 Task: Open a template Informal Letter by  Plum save the file as presentation.txt Remove the following options from template: 'your brand'. Replace Hello Fan with ' Good Afternoon' and change the date to 23 June, 2023. Replace body of the letter with  I am incredibly grateful for your friendship. Your loyalty and understanding mean everything to me. Thank you for being an amazing friend.; apply Font Style 'Courier New' and font size  18 Add name: Oscar
Action: Mouse moved to (393, 171)
Screenshot: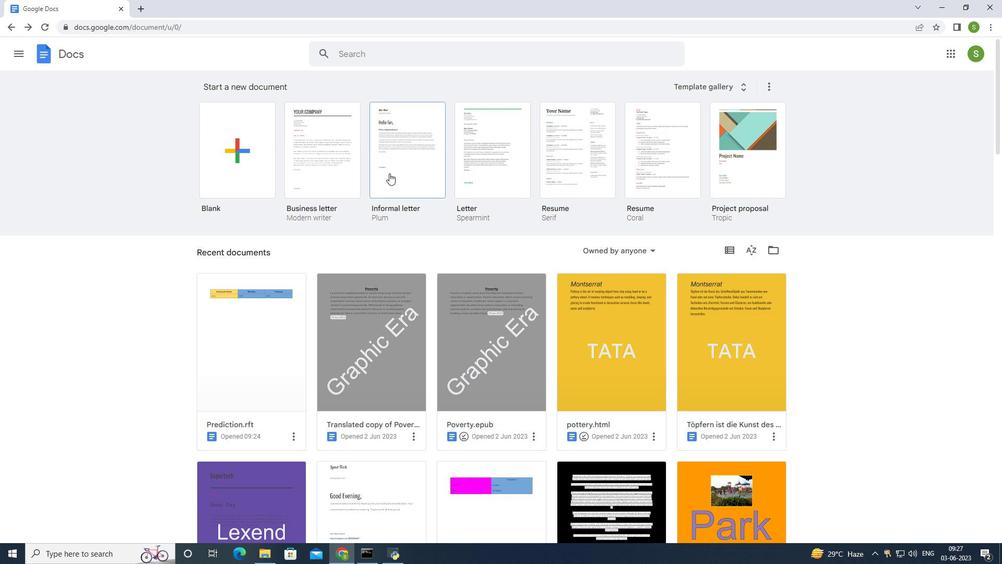 
Action: Mouse pressed left at (393, 171)
Screenshot: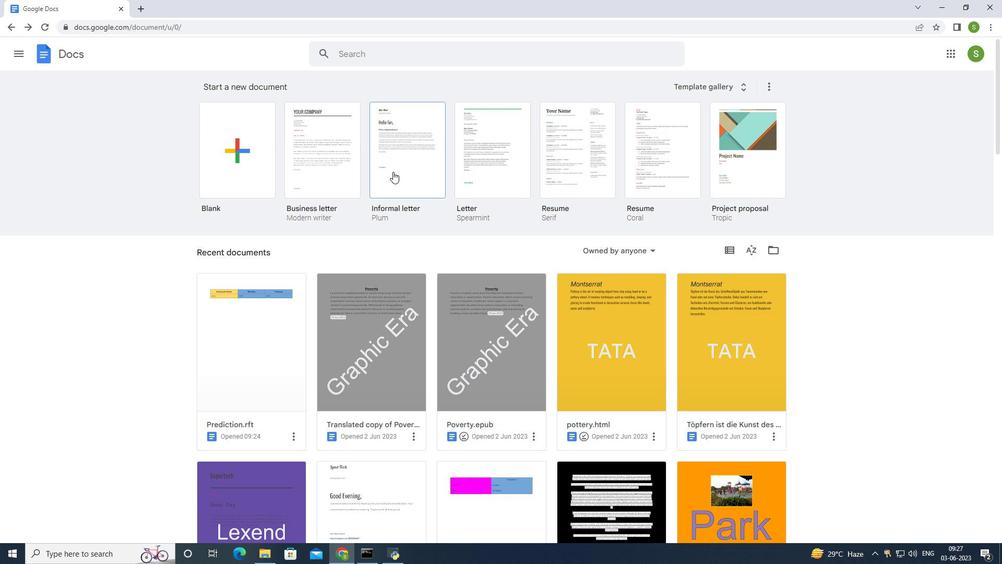 
Action: Mouse moved to (93, 47)
Screenshot: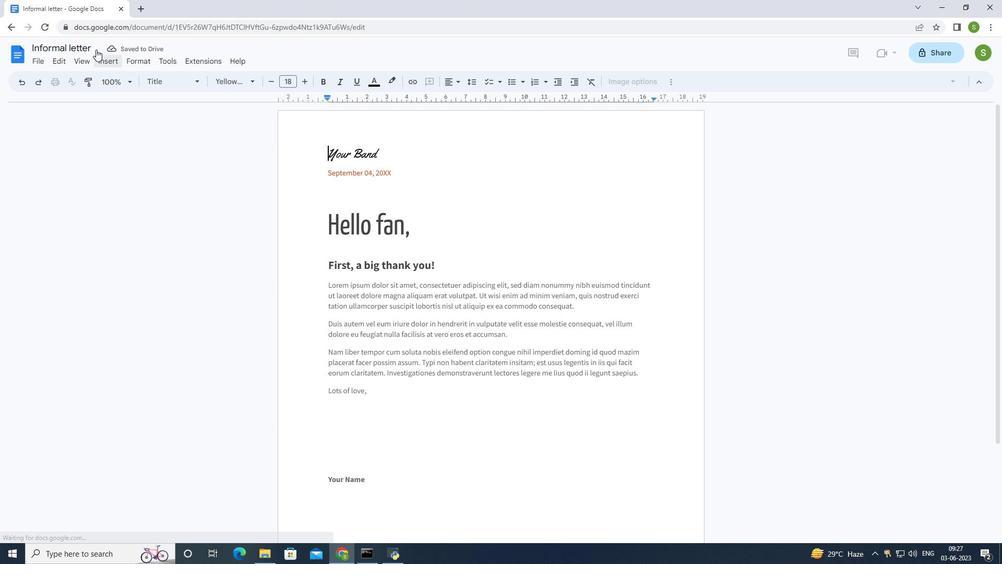 
Action: Mouse pressed left at (93, 47)
Screenshot: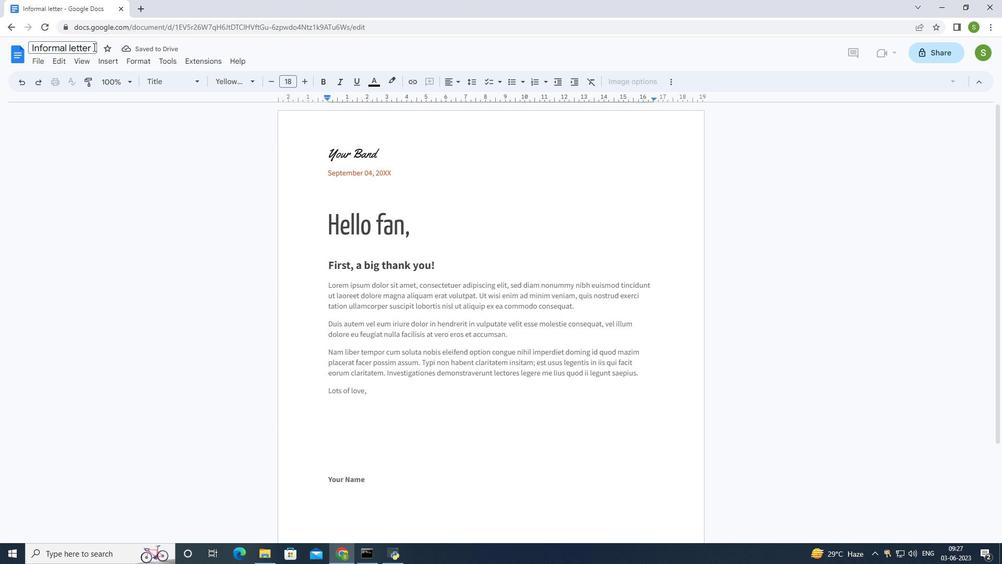 
Action: Mouse moved to (118, 45)
Screenshot: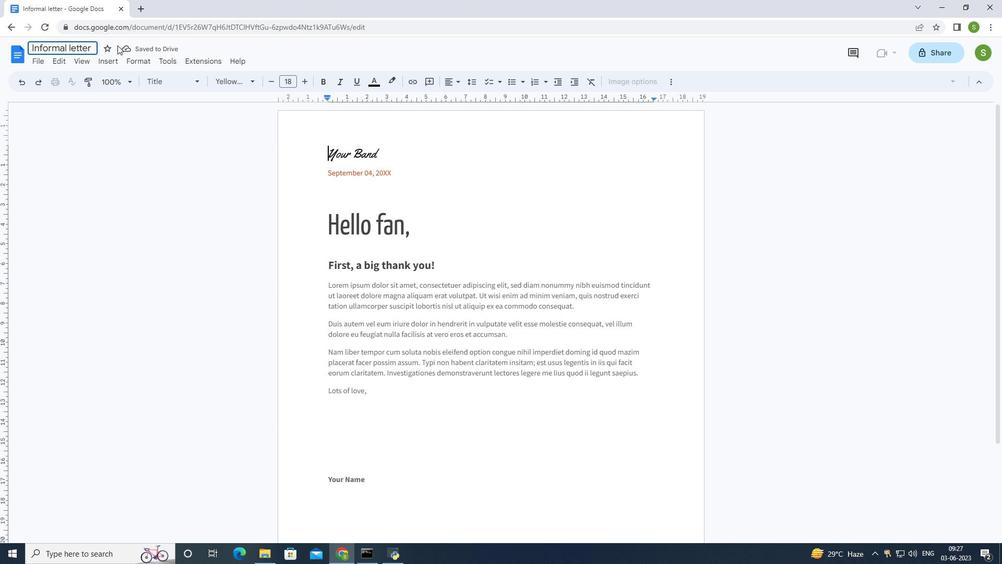 
Action: Key pressed <Key.backspace><Key.backspace><Key.backspace><Key.backspace><Key.backspace><Key.backspace><Key.backspace><Key.backspace><Key.backspace><Key.backspace><Key.backspace><Key.backspace><Key.backspace><Key.backspace><Key.backspace><Key.backspace><Key.backspace><Key.backspace><Key.backspace><Key.backspace><Key.backspace><Key.backspace><Key.backspace><Key.backspace><Key.backspace><Key.backspace><Key.backspace><Key.shift>Presentation<Key.space><Key.backspace>.txt<Key.enter>
Screenshot: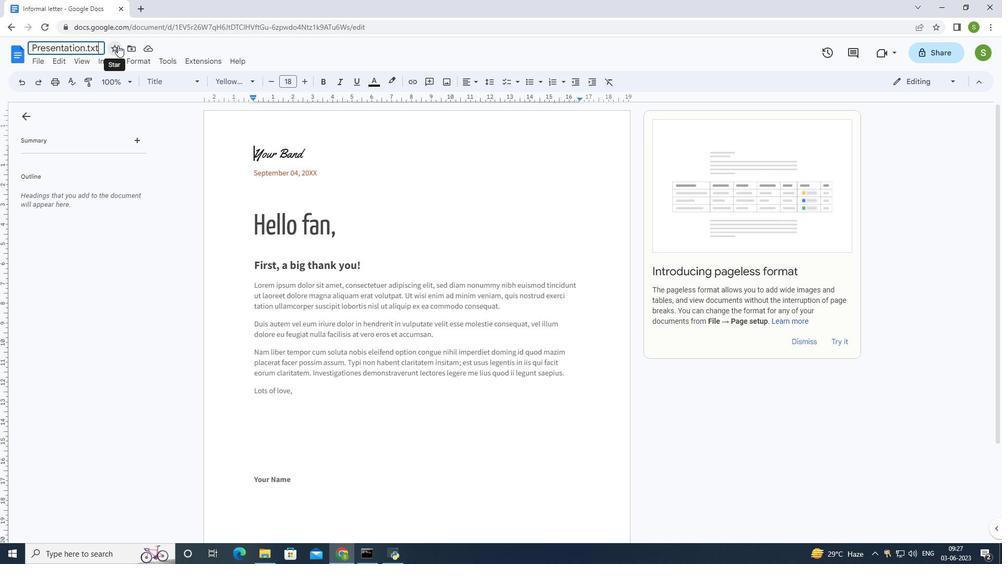 
Action: Mouse moved to (312, 156)
Screenshot: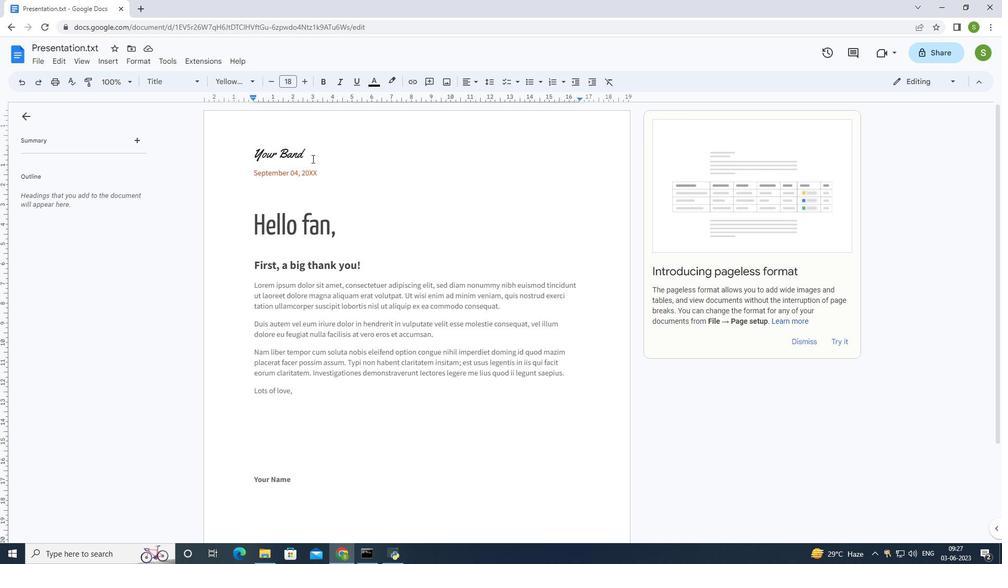 
Action: Mouse pressed left at (312, 156)
Screenshot: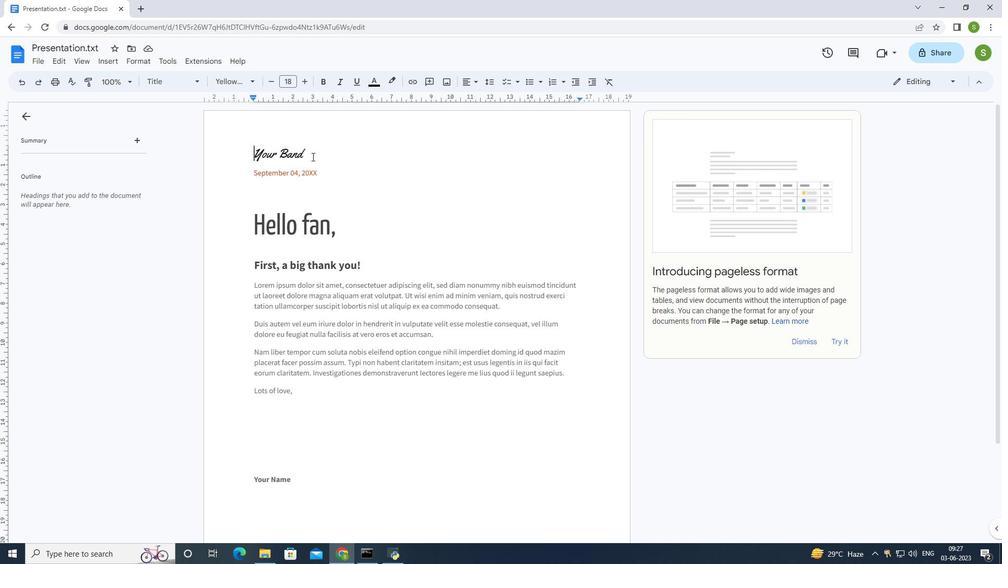 
Action: Mouse moved to (402, 138)
Screenshot: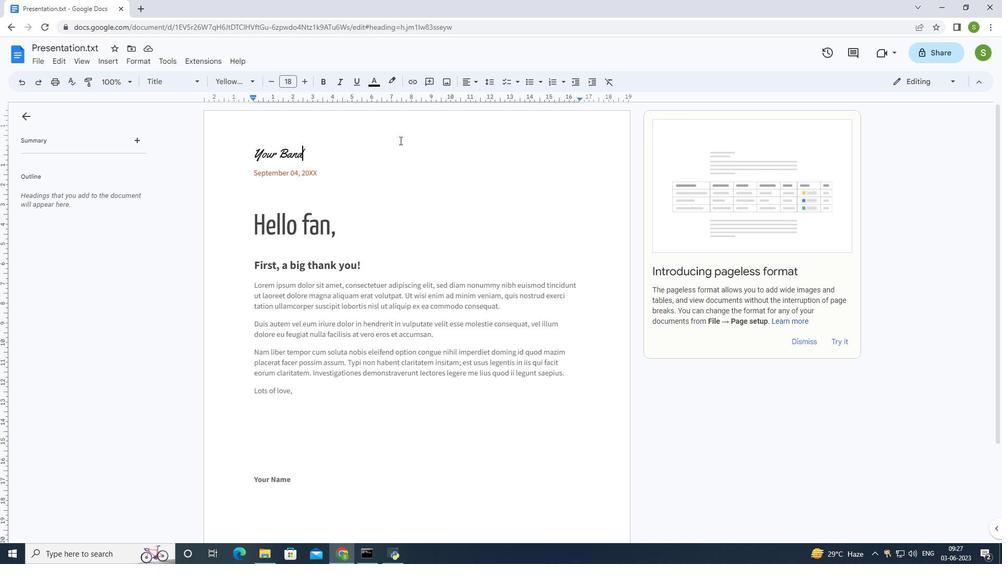 
Action: Key pressed <Key.backspace><Key.backspace><Key.backspace><Key.backspace><Key.backspace><Key.backspace><Key.backspace><Key.backspace><Key.backspace>
Screenshot: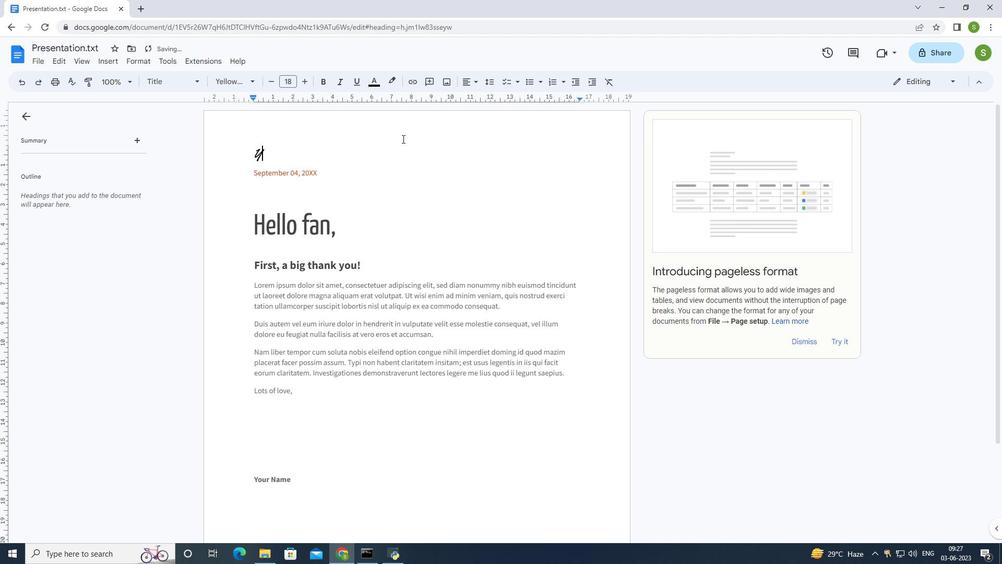 
Action: Mouse moved to (329, 228)
Screenshot: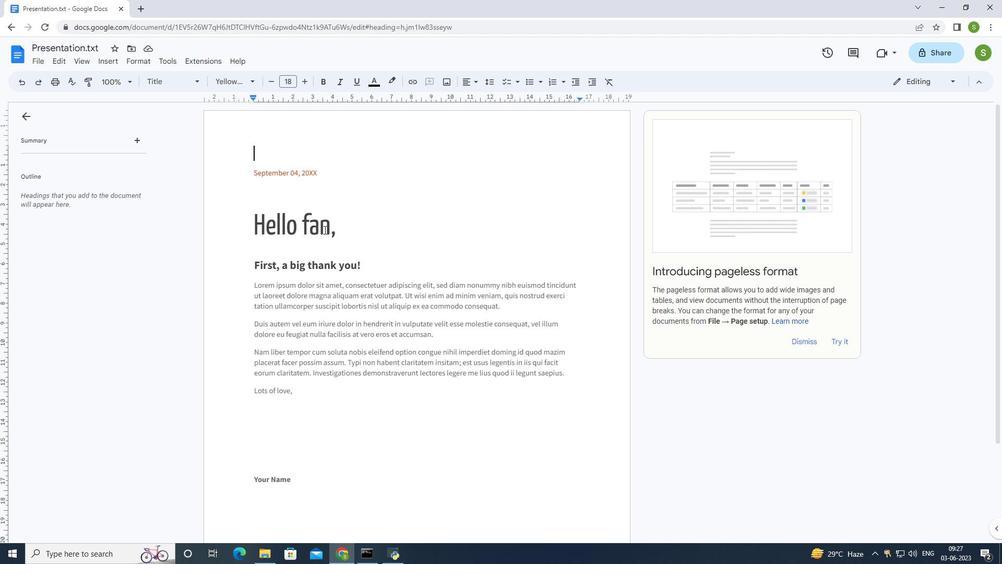 
Action: Mouse pressed left at (329, 228)
Screenshot: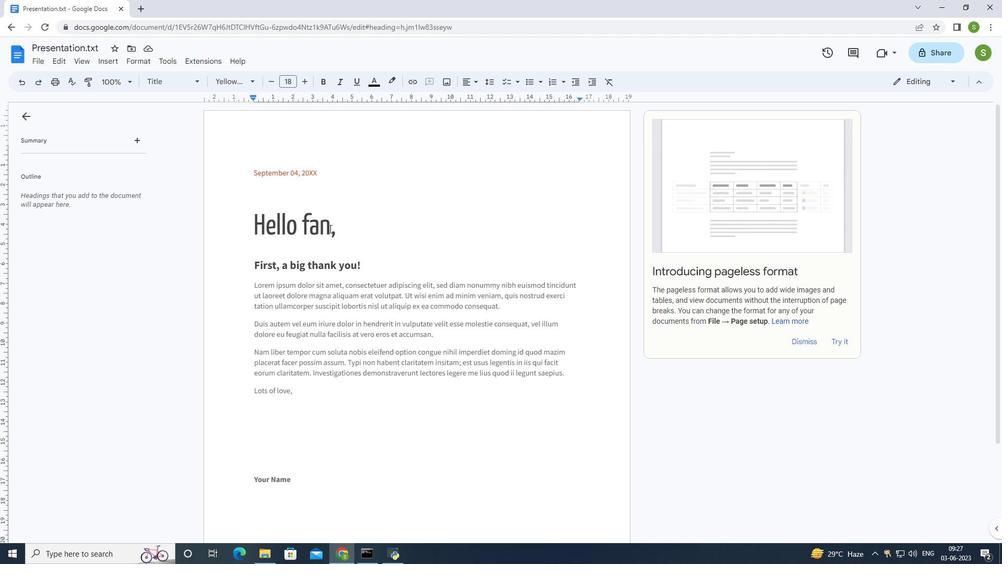 
Action: Mouse moved to (387, 215)
Screenshot: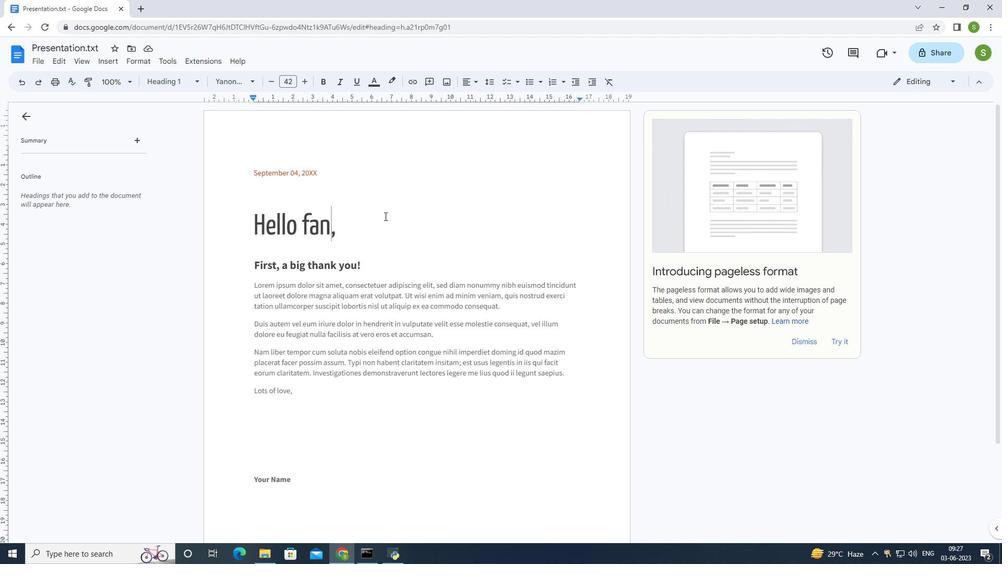 
Action: Key pressed <Key.backspace><Key.backspace><Key.backspace><Key.backspace><Key.backspace><Key.backspace><Key.backspace><Key.backspace><Key.backspace><Key.shift>Good<Key.space><Key.shift>Afternoon
Screenshot: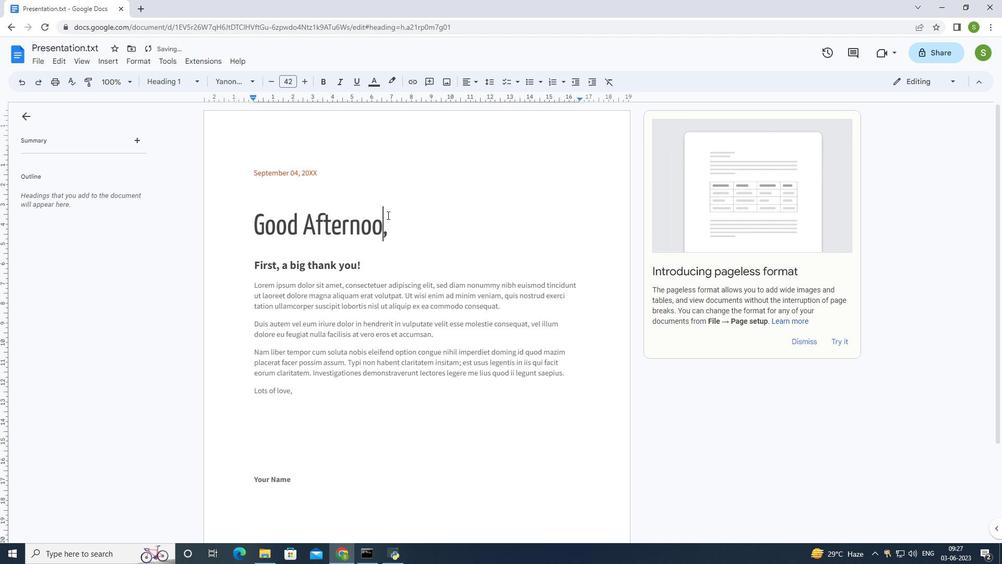 
Action: Mouse moved to (318, 168)
Screenshot: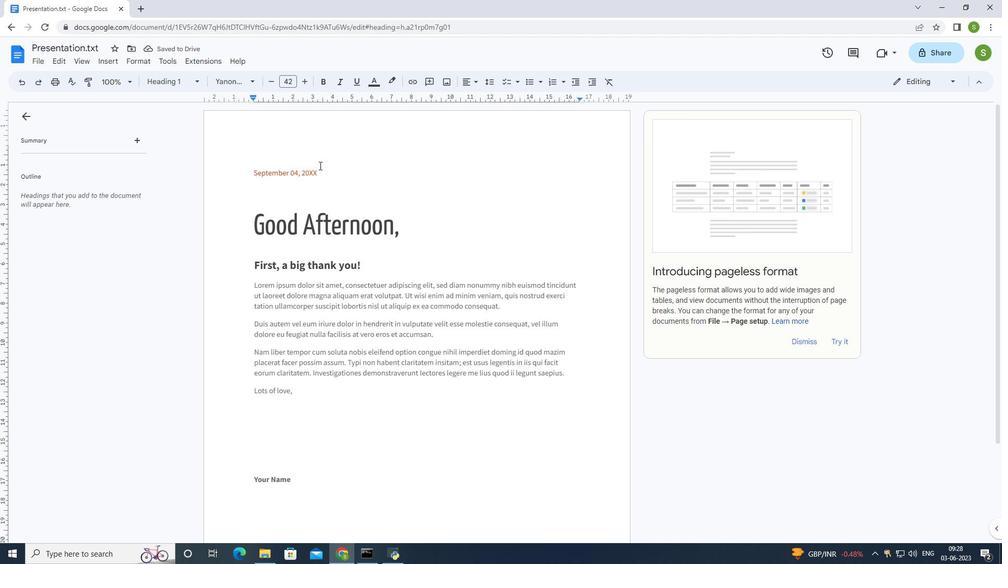 
Action: Mouse pressed left at (318, 168)
Screenshot: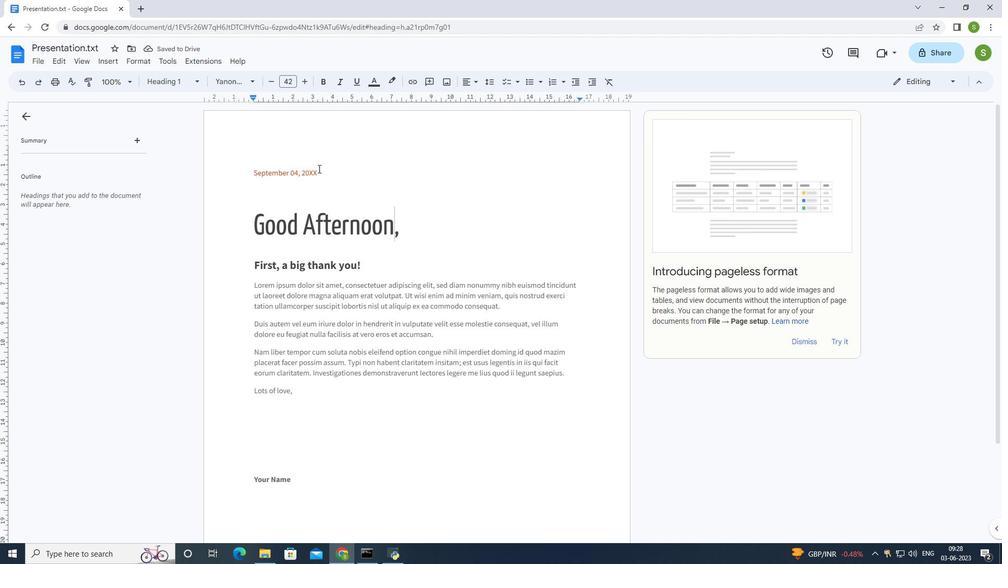 
Action: Mouse moved to (409, 155)
Screenshot: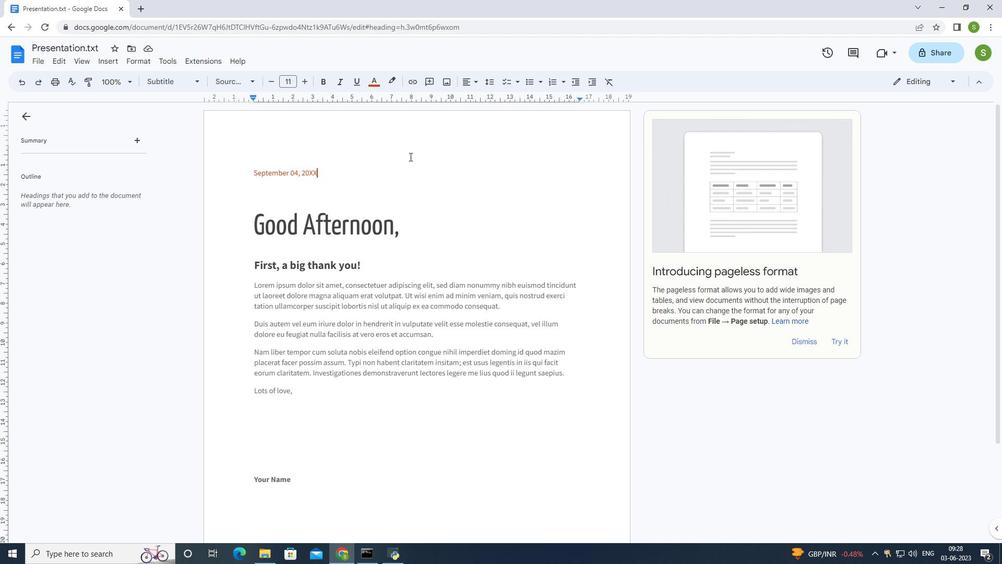 
Action: Key pressed <Key.backspace><Key.backspace><Key.backspace><Key.backspace><Key.backspace><Key.backspace><Key.backspace><Key.backspace><Key.backspace>
Screenshot: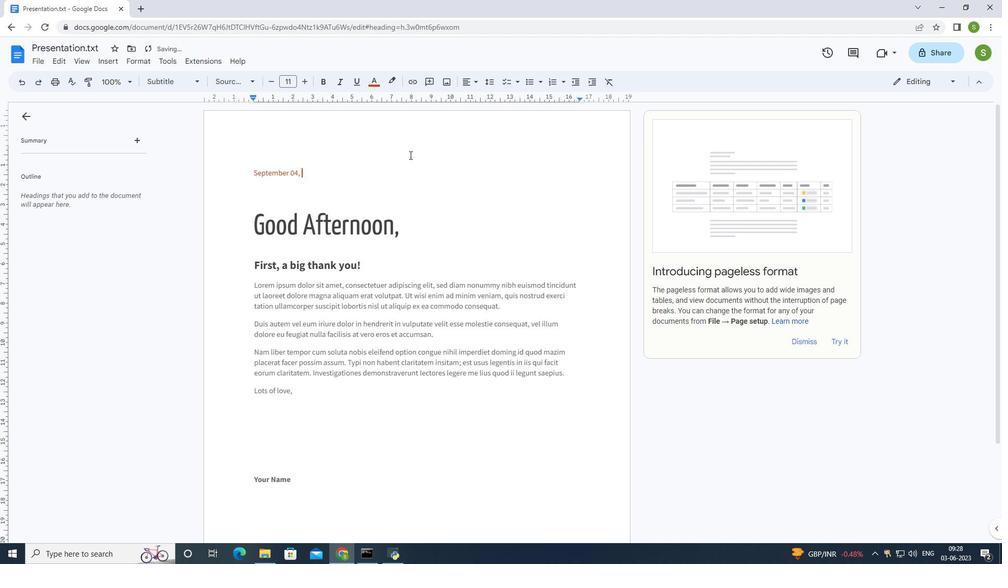 
Action: Mouse moved to (418, 151)
Screenshot: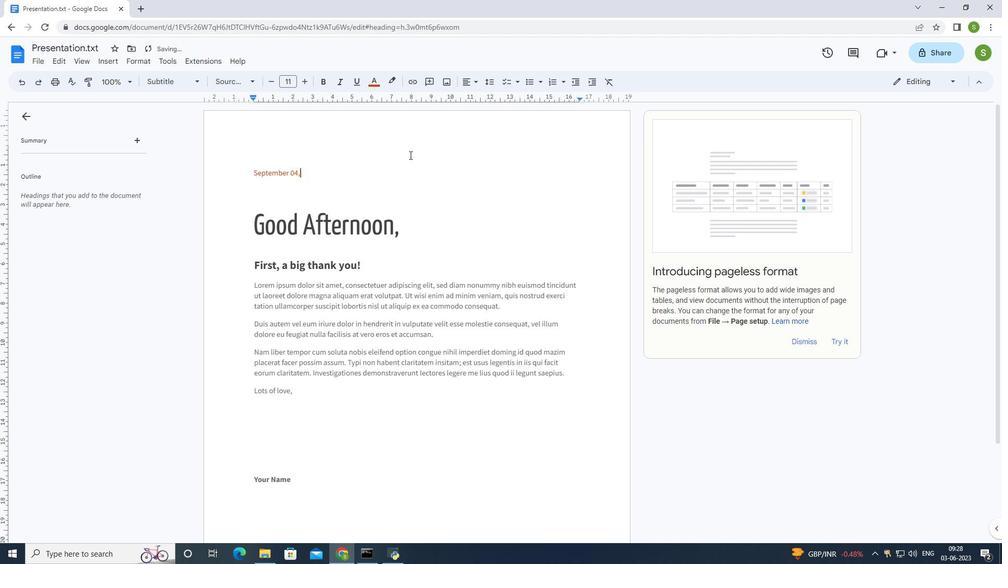 
Action: Key pressed <Key.backspace><Key.backspace><Key.backspace><Key.backspace><Key.backspace><Key.backspace><Key.backspace><Key.backspace><Key.backspace>23<Key.space>june<Key.space>2023
Screenshot: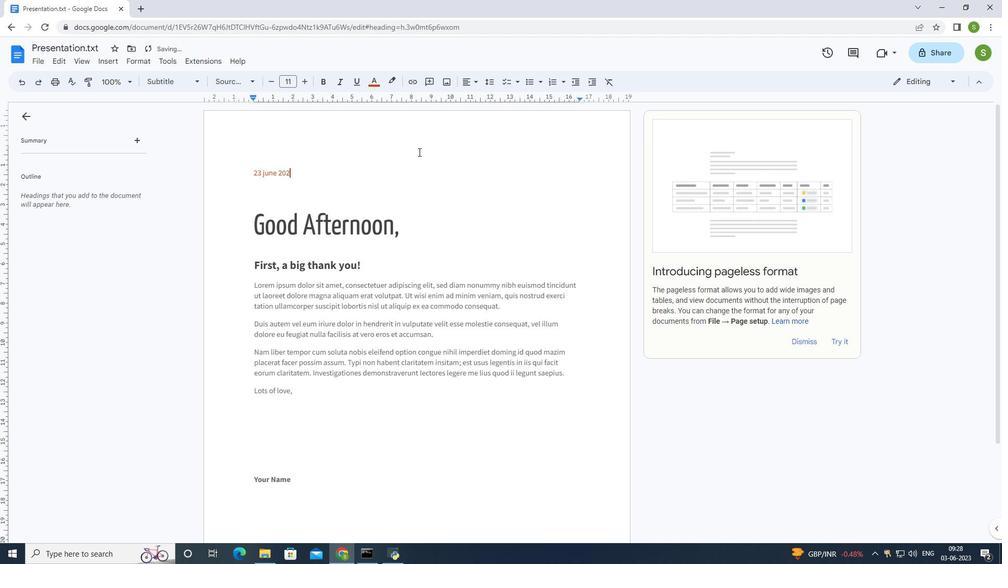 
Action: Mouse moved to (254, 264)
Screenshot: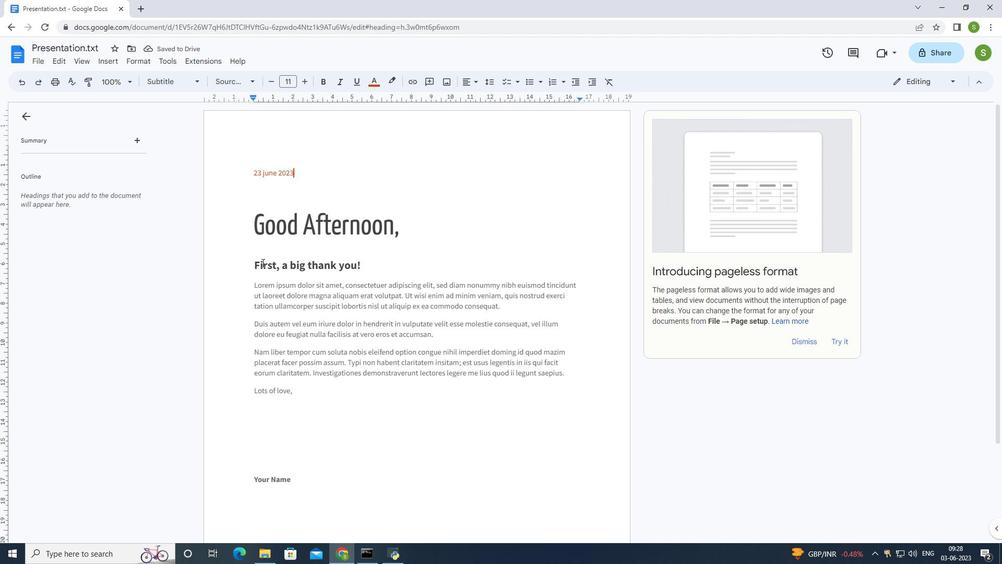 
Action: Mouse pressed left at (254, 264)
Screenshot: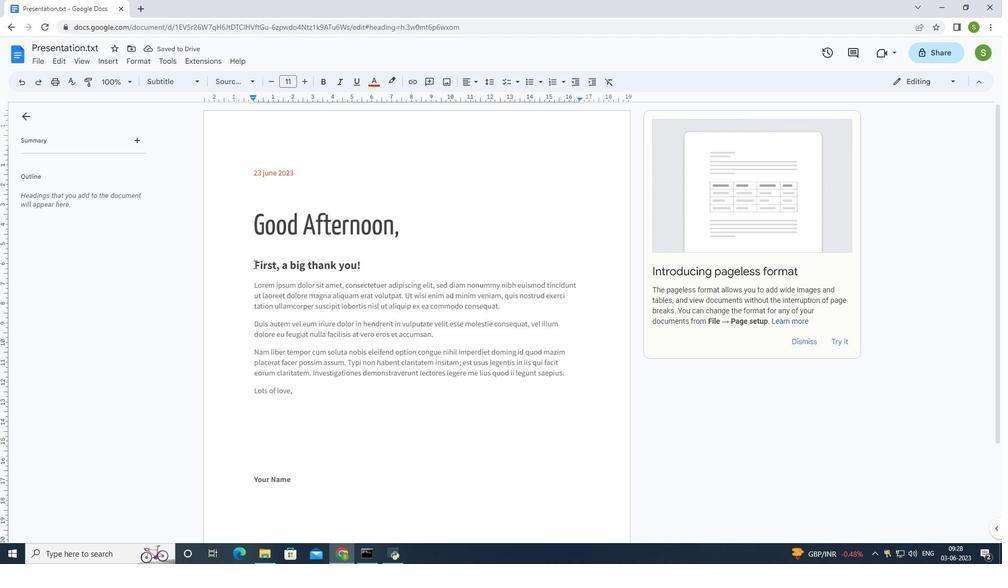 
Action: Mouse moved to (408, 315)
Screenshot: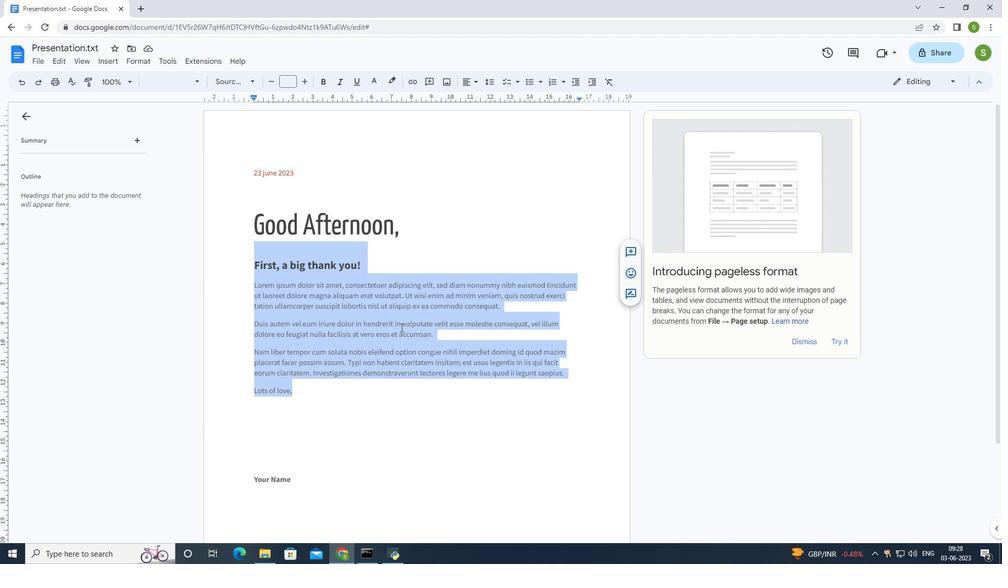 
Action: Key pressed <Key.delete>
Screenshot: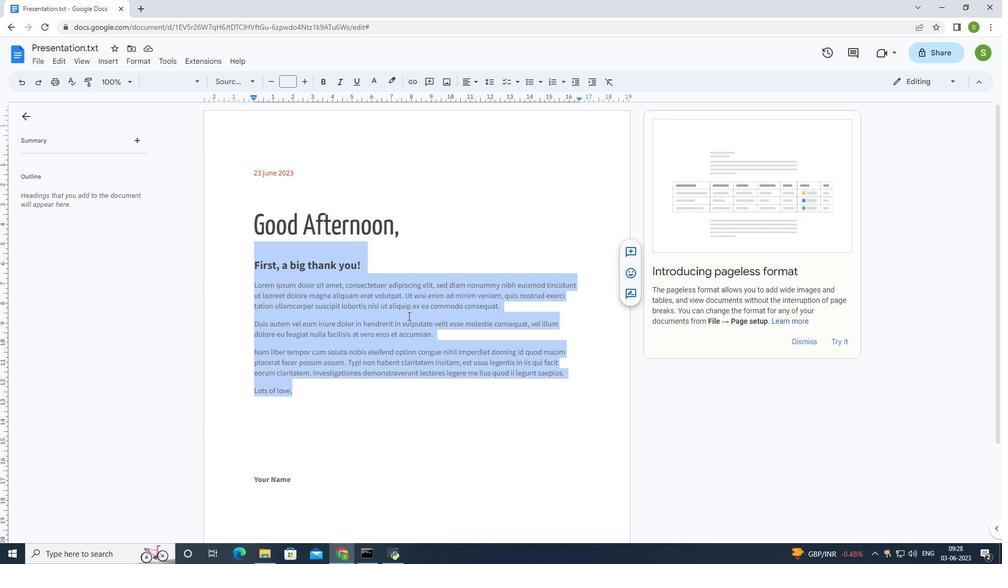 
Action: Mouse moved to (399, 267)
Screenshot: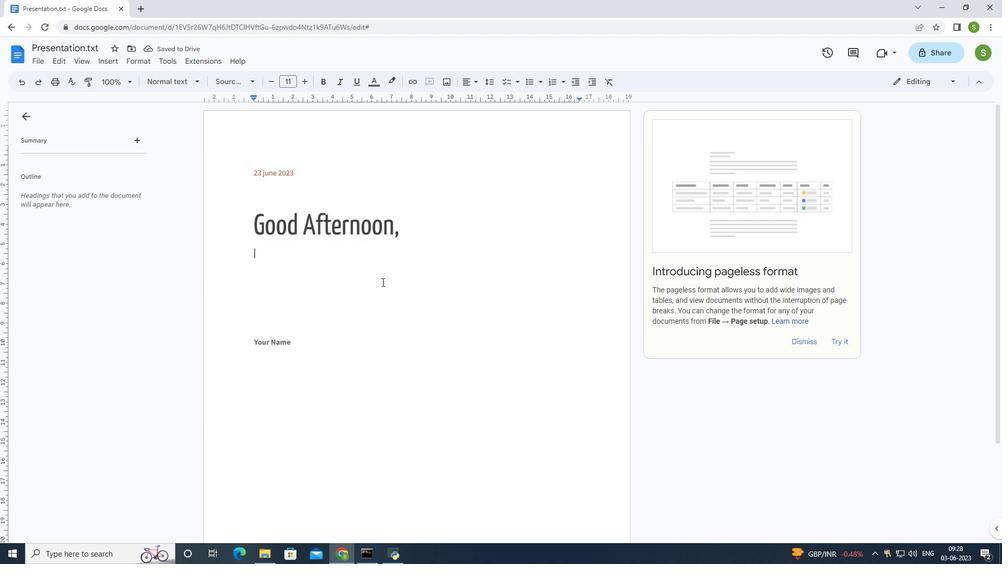 
Action: Key pressed <Key.shift>I<Key.space>am<Key.space>incredic<Key.backspace>bly<Key.space>grateful<Key.space>for<Key.space>your<Key.space>fried<Key.backspace>ndship.<Key.space>your<Key.space>loyality<Key.space>and<Key.space>understanding<Key.space>mean<Key.space>everything<Key.space>to<Key.space>me.<Key.space>thank<Key.space>you<Key.space>for<Key.space>being<Key.space>amazing<Key.space>fried.
Screenshot: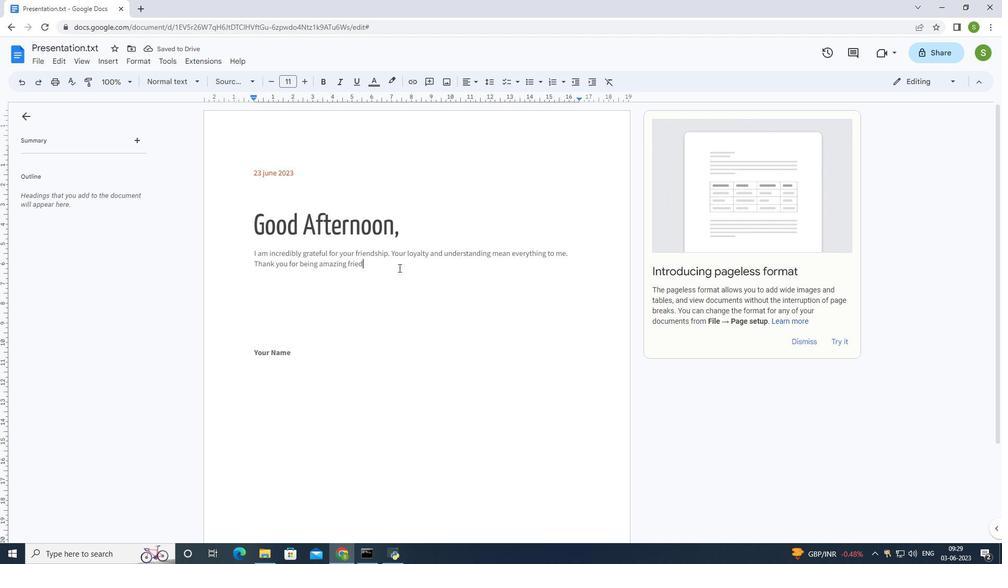 
Action: Mouse moved to (306, 264)
Screenshot: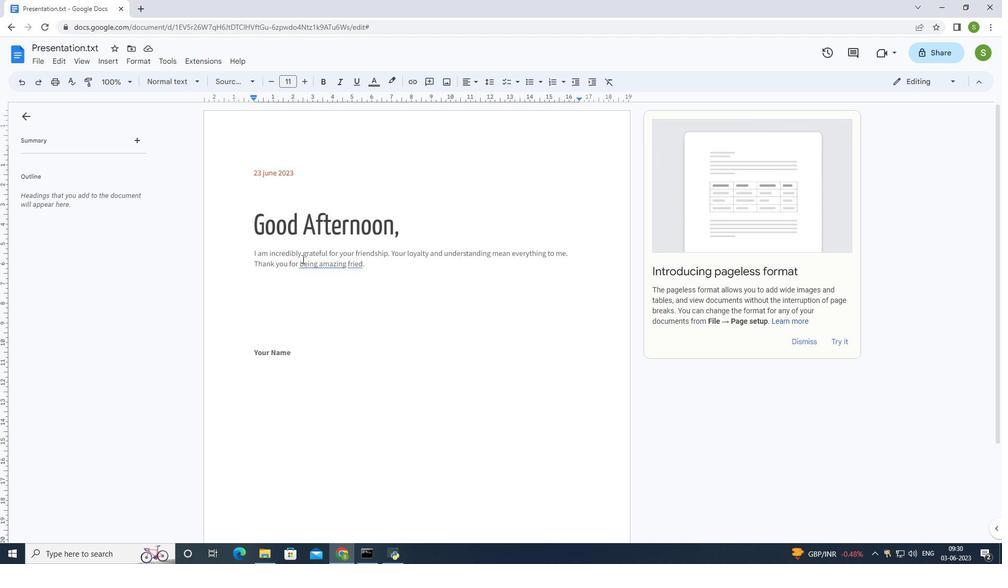 
Action: Mouse pressed right at (306, 264)
Screenshot: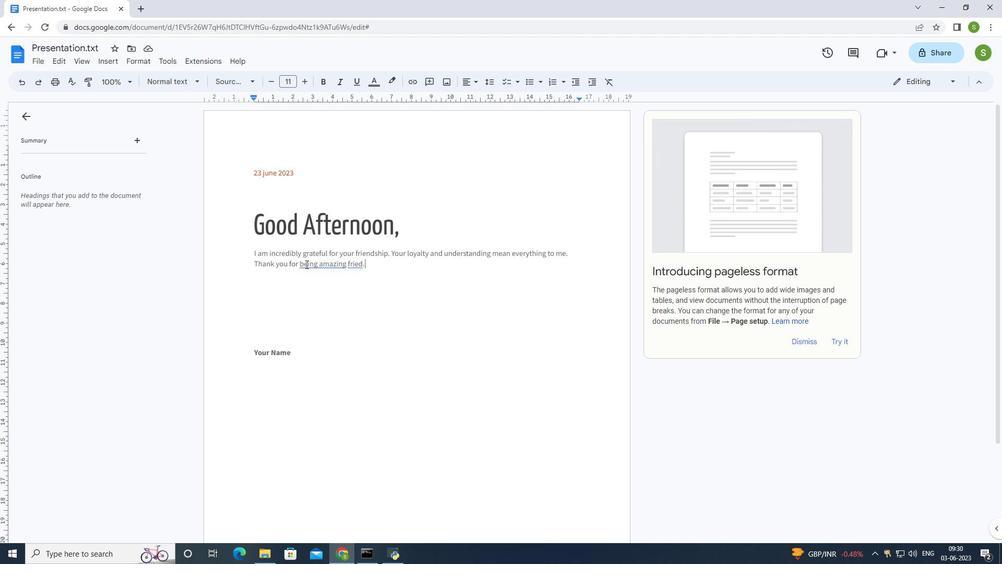 
Action: Mouse moved to (329, 289)
Screenshot: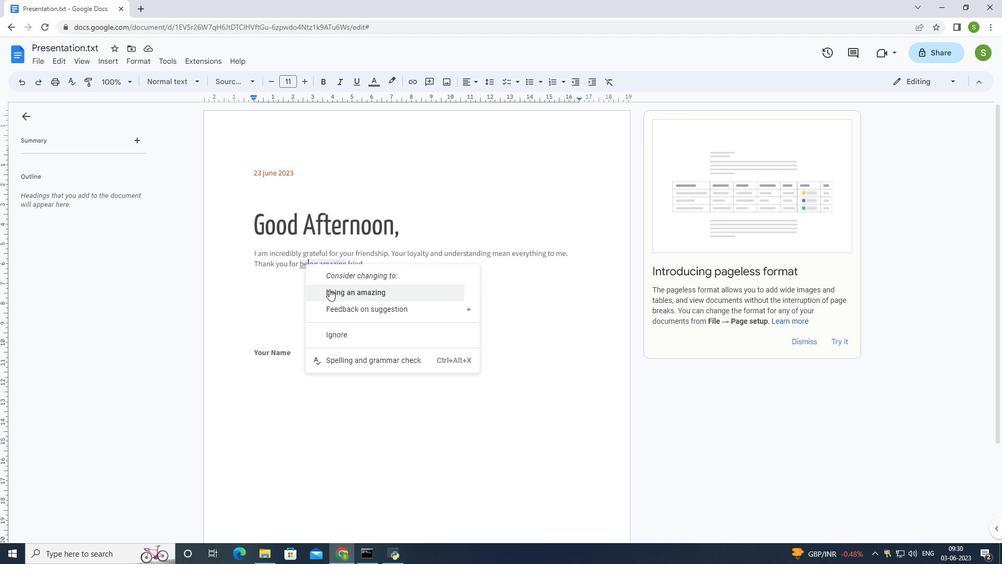 
Action: Mouse pressed left at (329, 289)
Screenshot: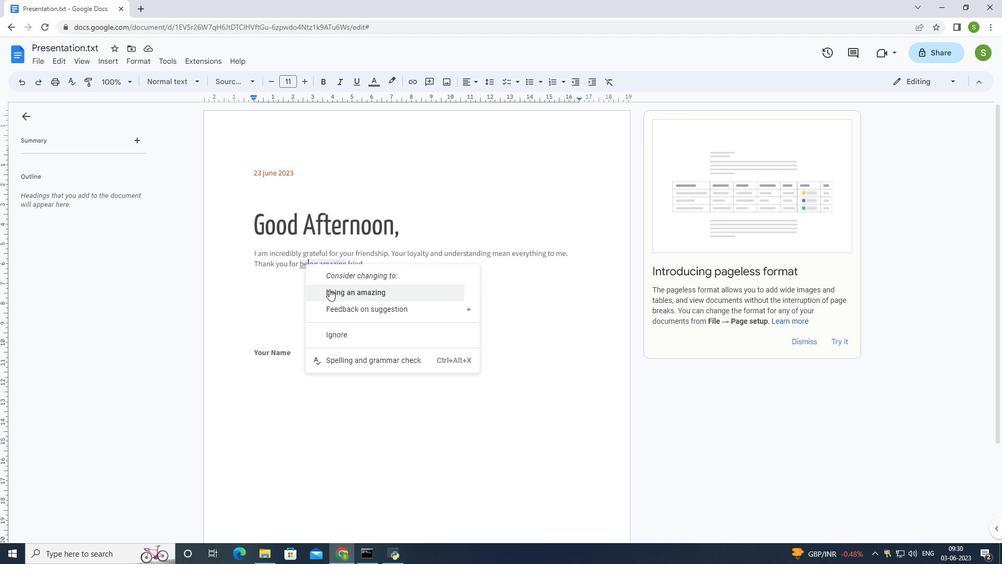 
Action: Mouse moved to (365, 263)
Screenshot: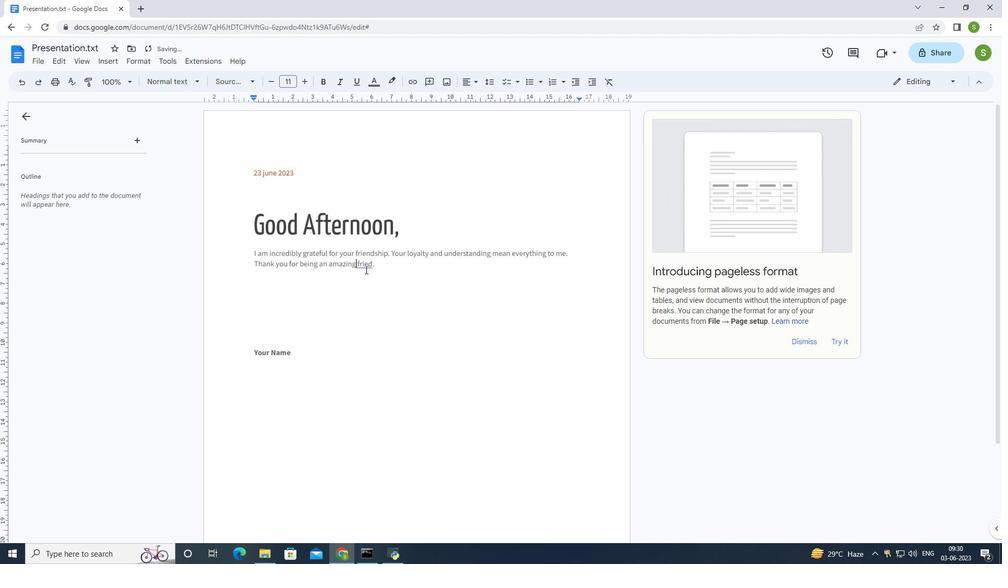 
Action: Mouse pressed right at (365, 263)
Screenshot: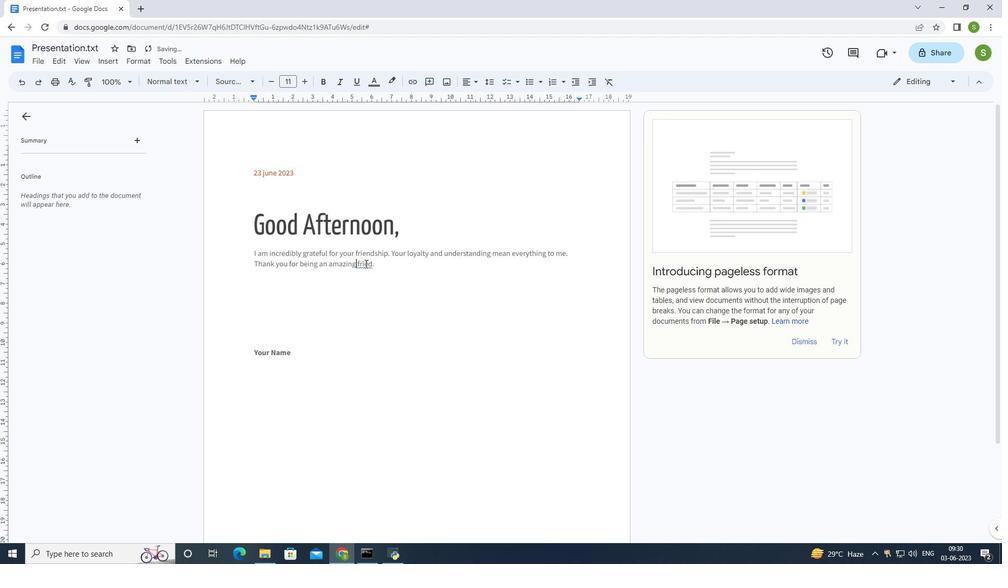 
Action: Mouse moved to (391, 290)
Screenshot: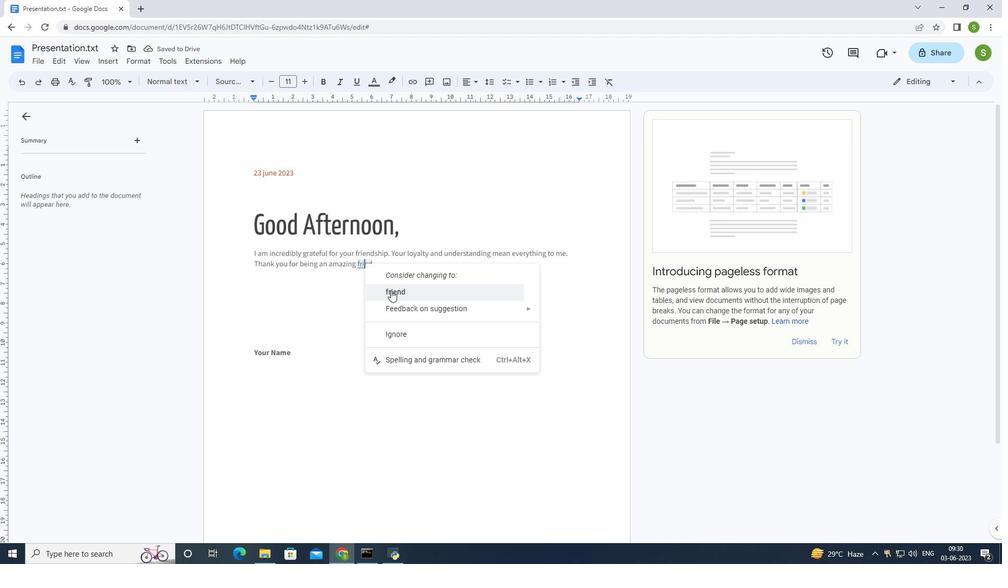 
Action: Mouse pressed left at (391, 290)
Screenshot: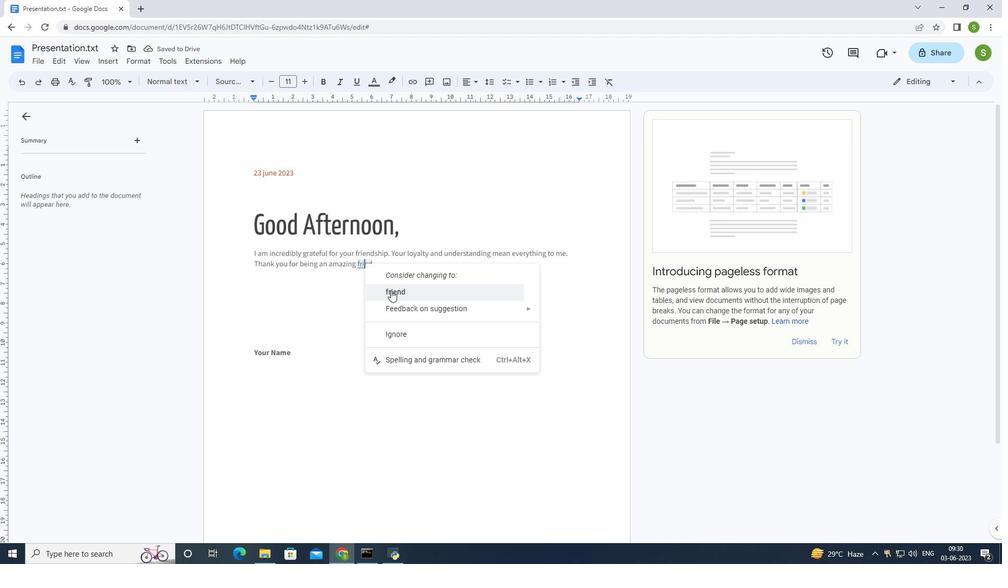 
Action: Mouse moved to (252, 252)
Screenshot: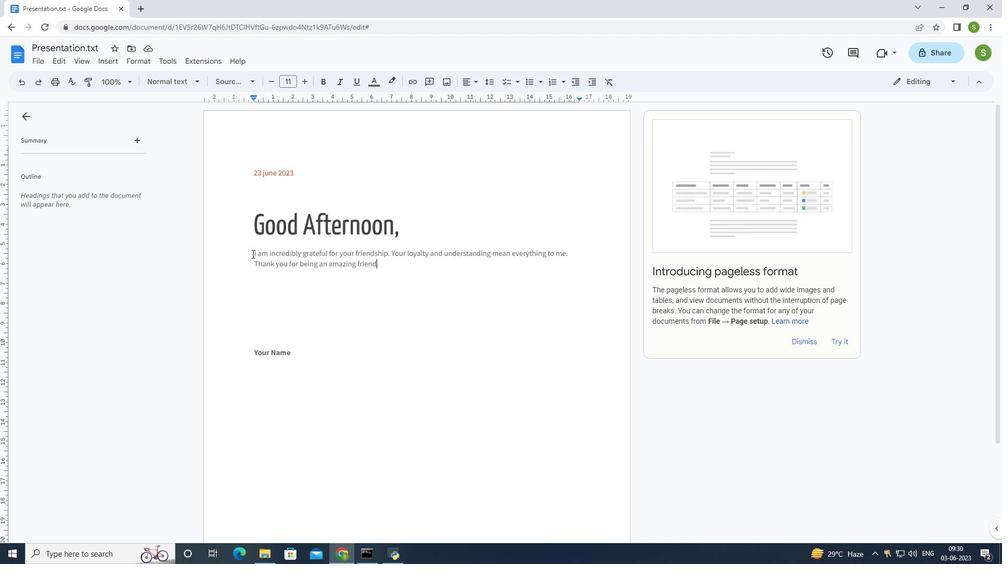 
Action: Mouse pressed left at (252, 252)
Screenshot: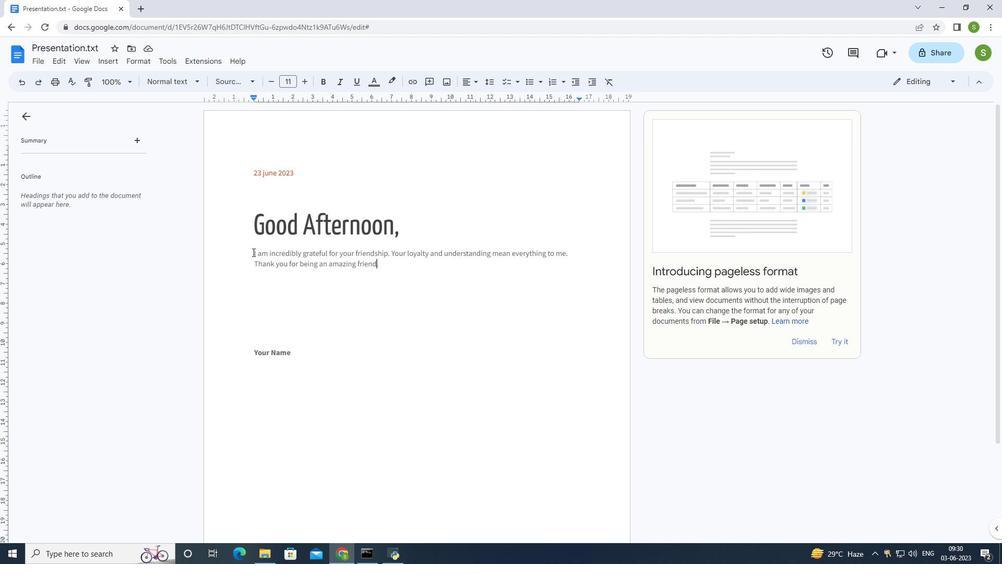 
Action: Mouse moved to (228, 80)
Screenshot: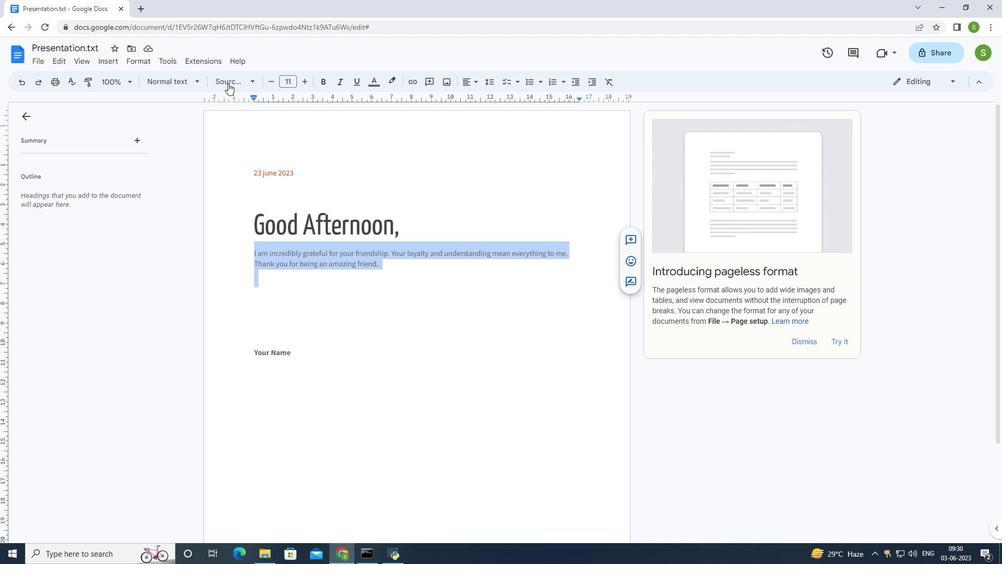 
Action: Mouse pressed left at (228, 80)
Screenshot: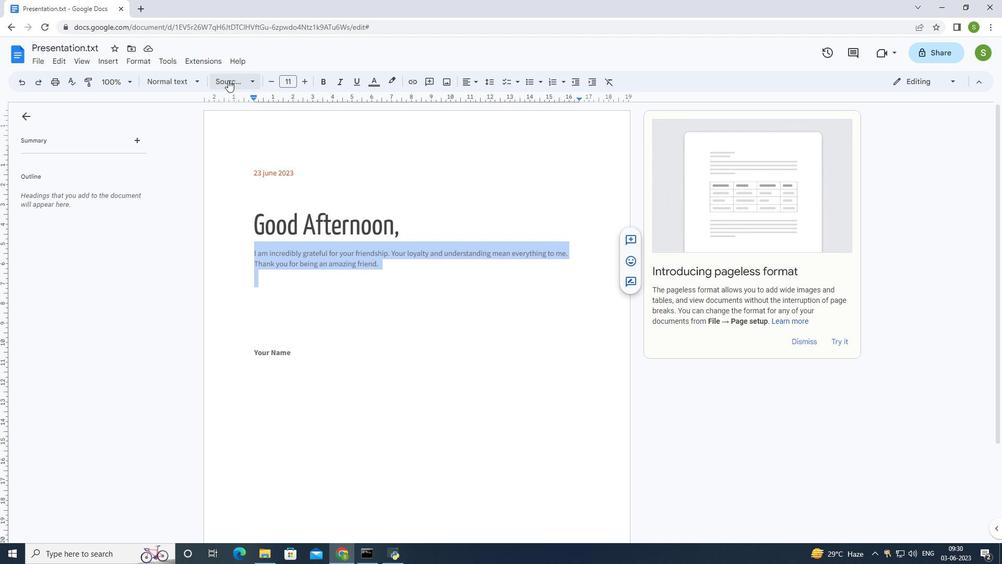 
Action: Mouse moved to (246, 98)
Screenshot: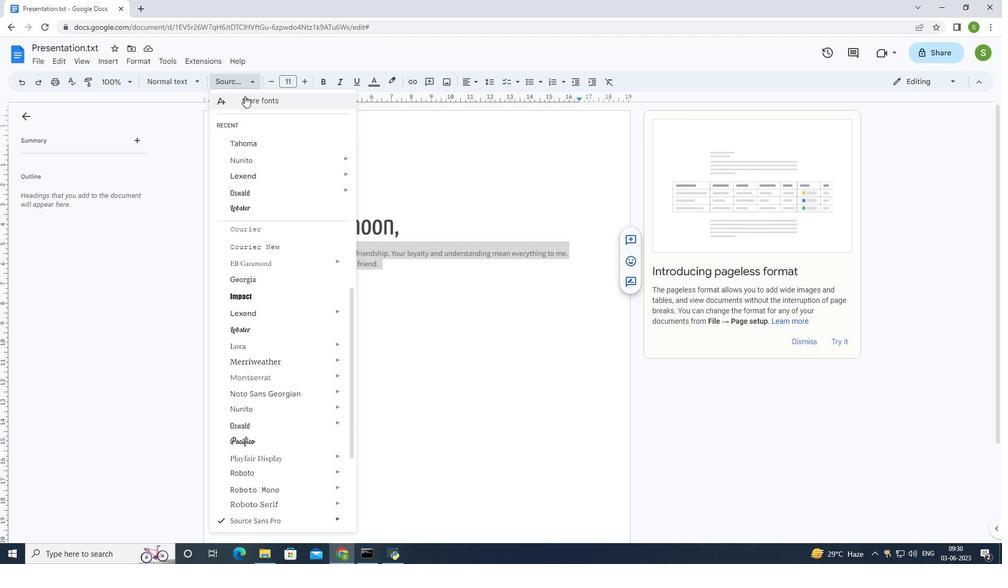 
Action: Mouse pressed left at (246, 98)
Screenshot: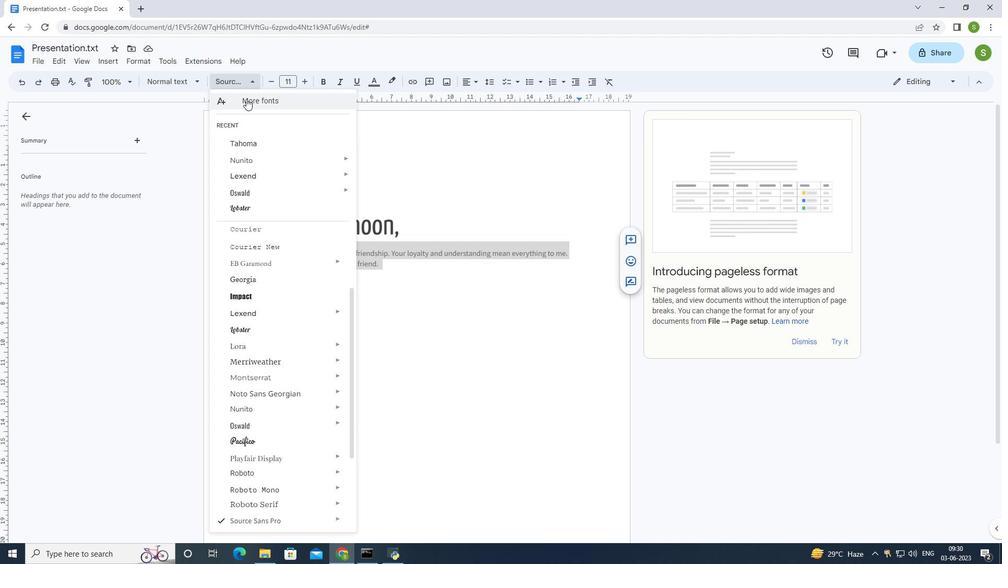 
Action: Mouse moved to (341, 168)
Screenshot: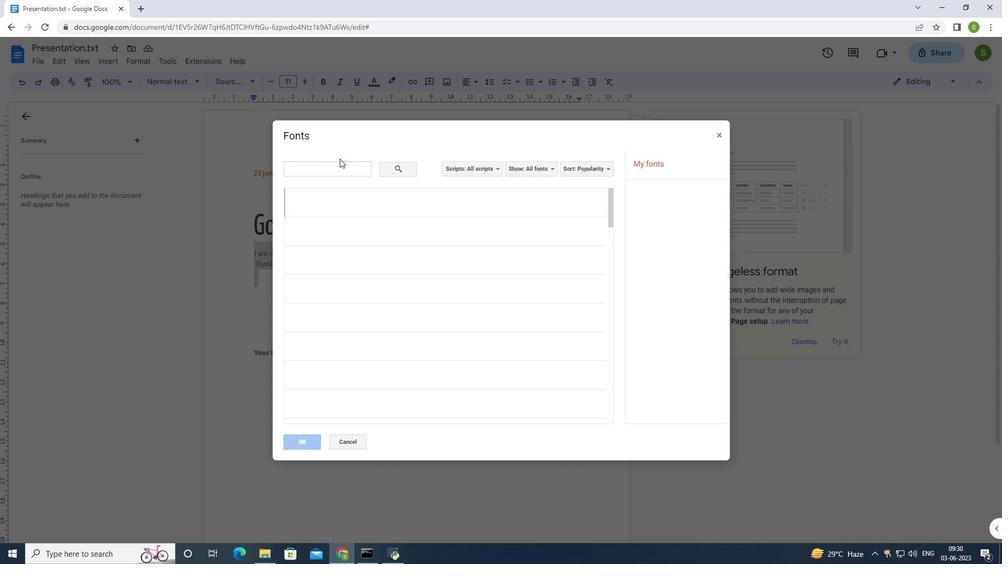 
Action: Mouse pressed left at (341, 168)
Screenshot: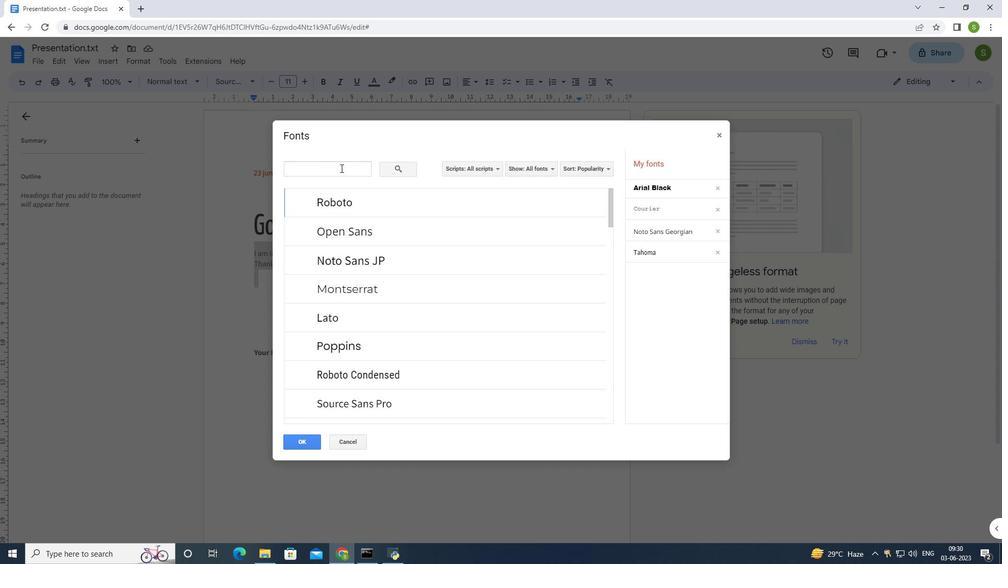 
Action: Mouse moved to (364, 210)
Screenshot: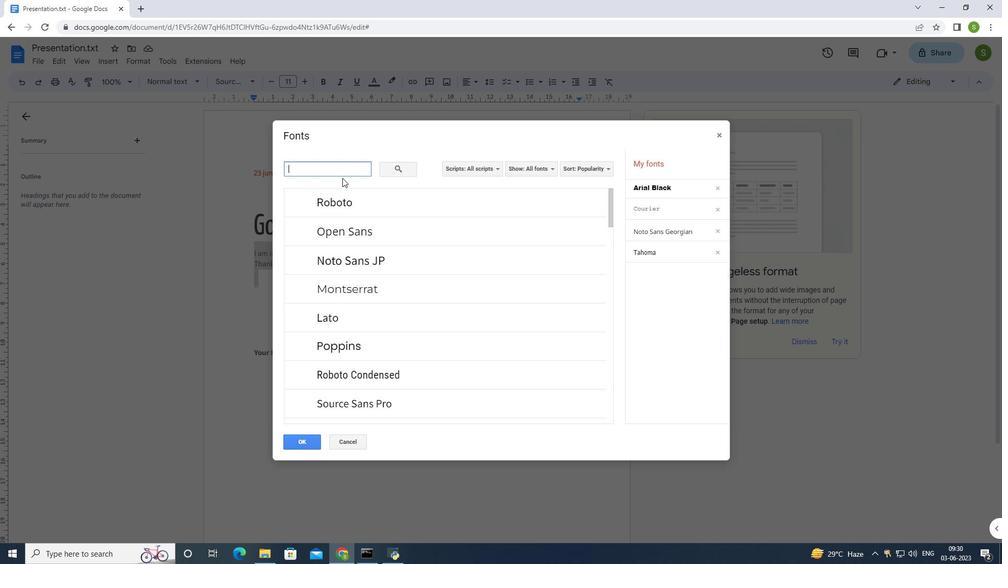 
Action: Key pressed <Key.shift>Courier
Screenshot: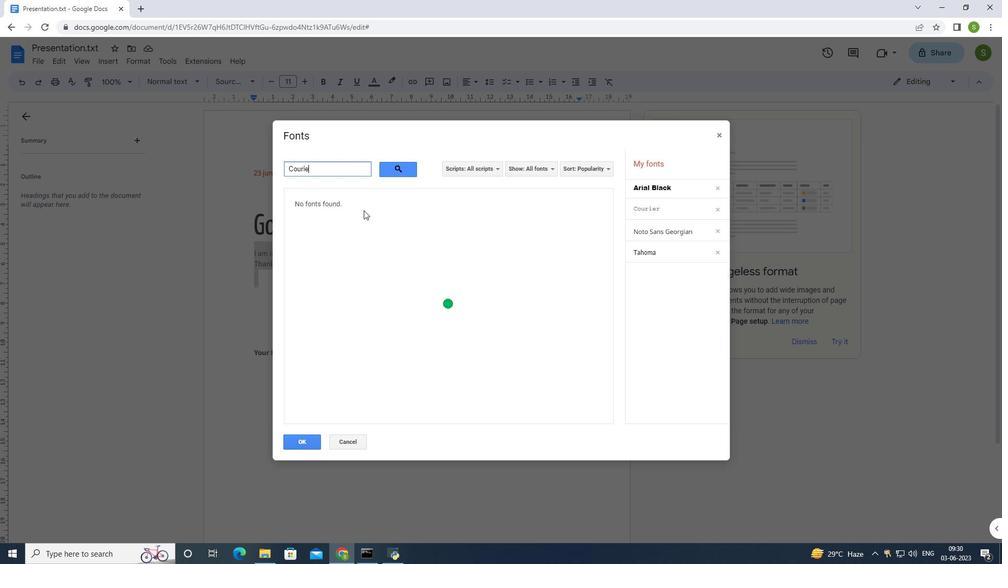 
Action: Mouse moved to (355, 226)
Screenshot: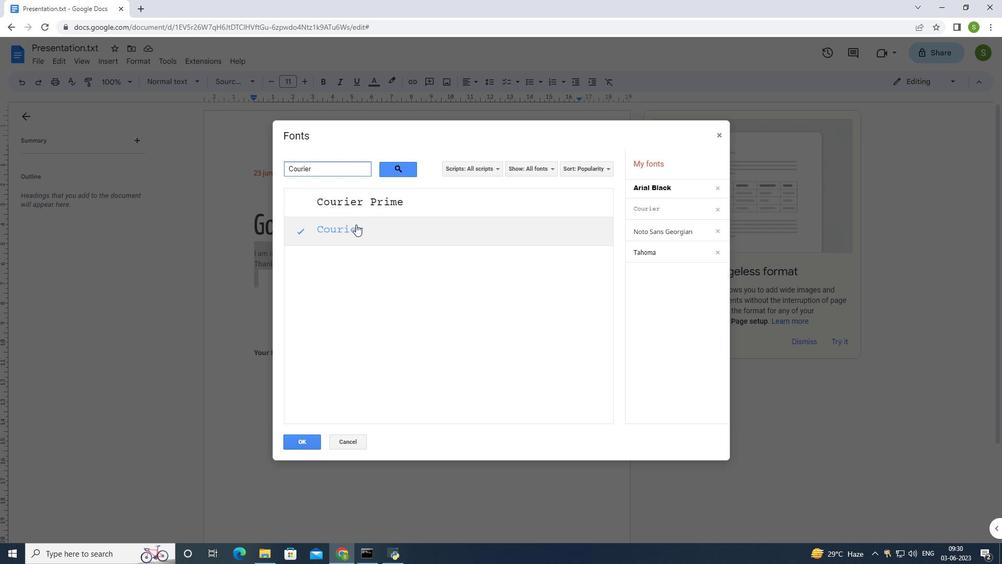 
Action: Mouse pressed left at (355, 226)
Screenshot: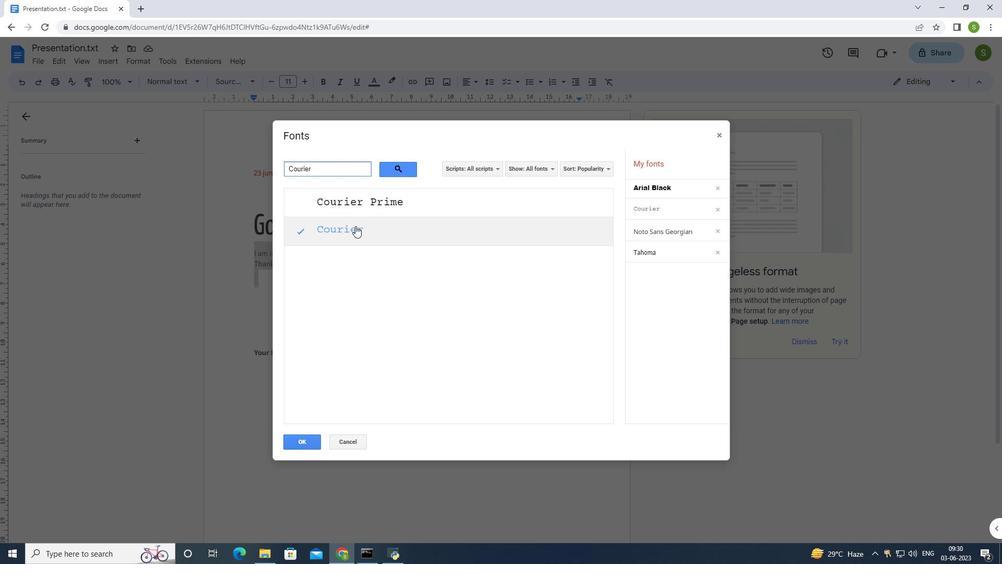 
Action: Mouse moved to (361, 223)
Screenshot: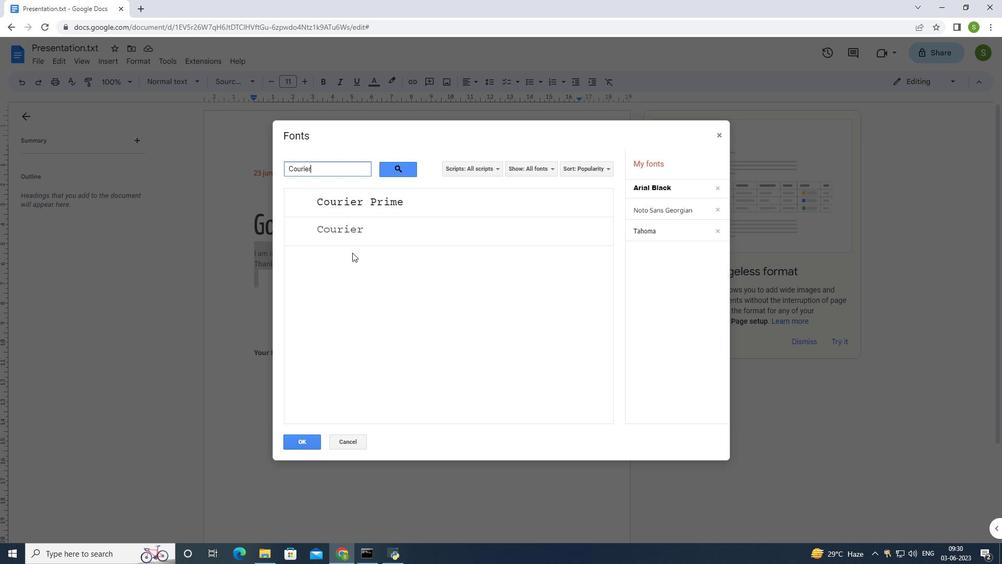 
Action: Mouse pressed left at (361, 223)
Screenshot: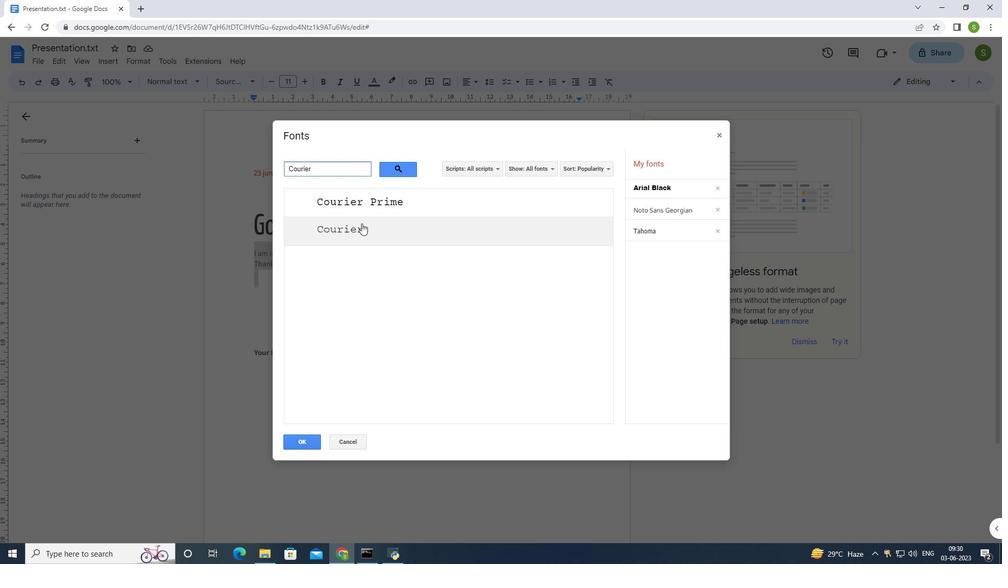 
Action: Mouse moved to (312, 444)
Screenshot: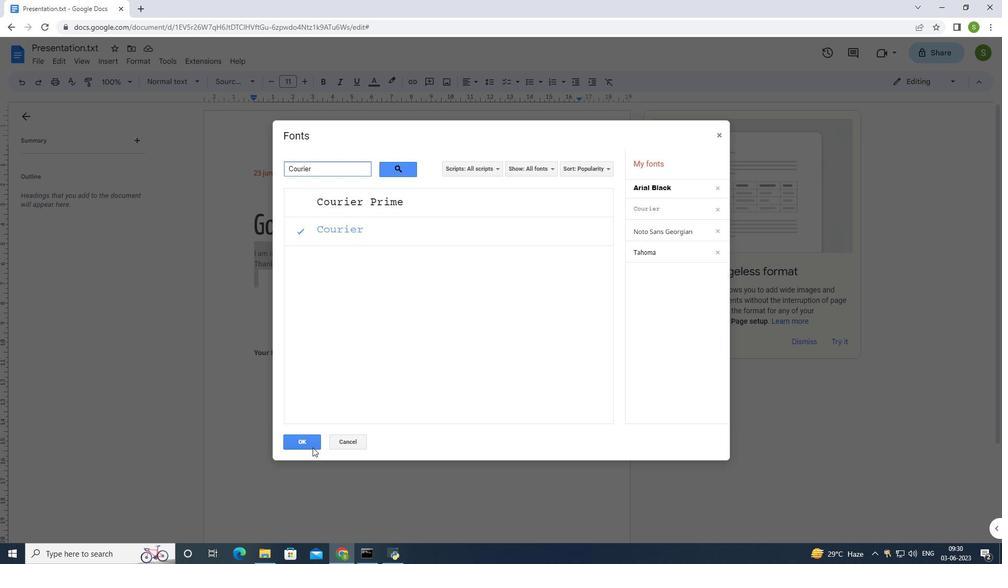 
Action: Mouse pressed left at (312, 444)
Screenshot: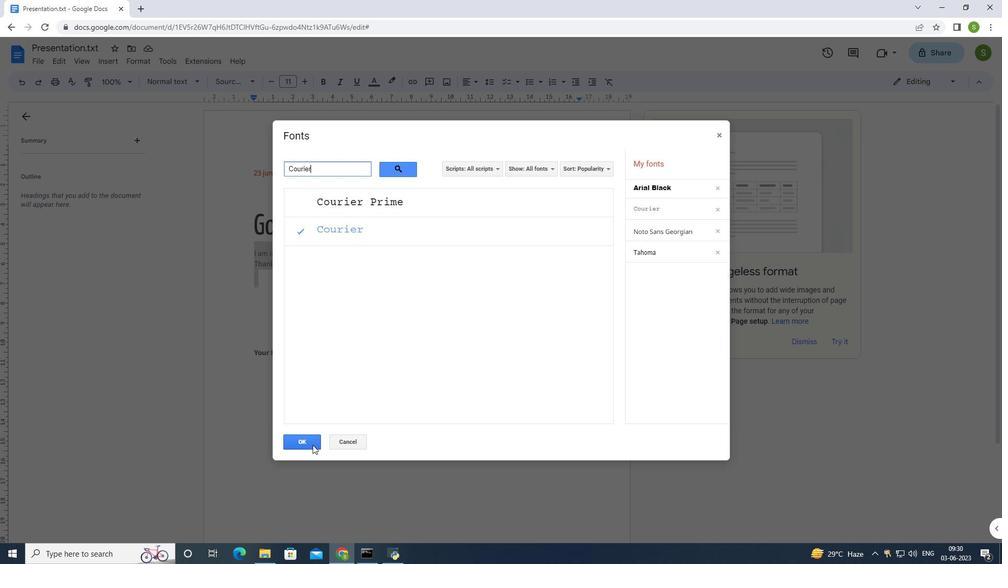 
Action: Mouse moved to (307, 81)
Screenshot: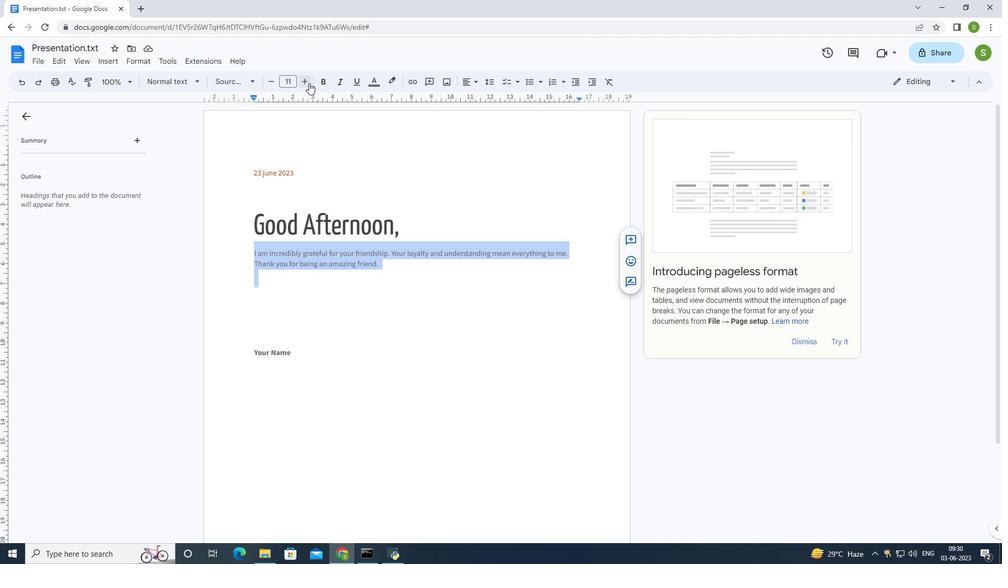 
Action: Mouse pressed left at (307, 81)
Screenshot: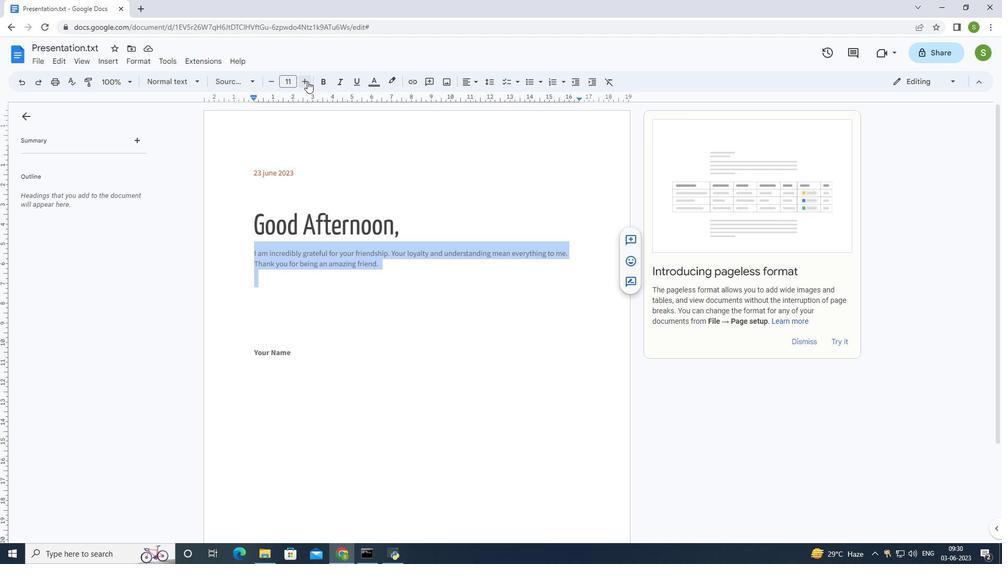 
Action: Mouse pressed left at (307, 81)
Screenshot: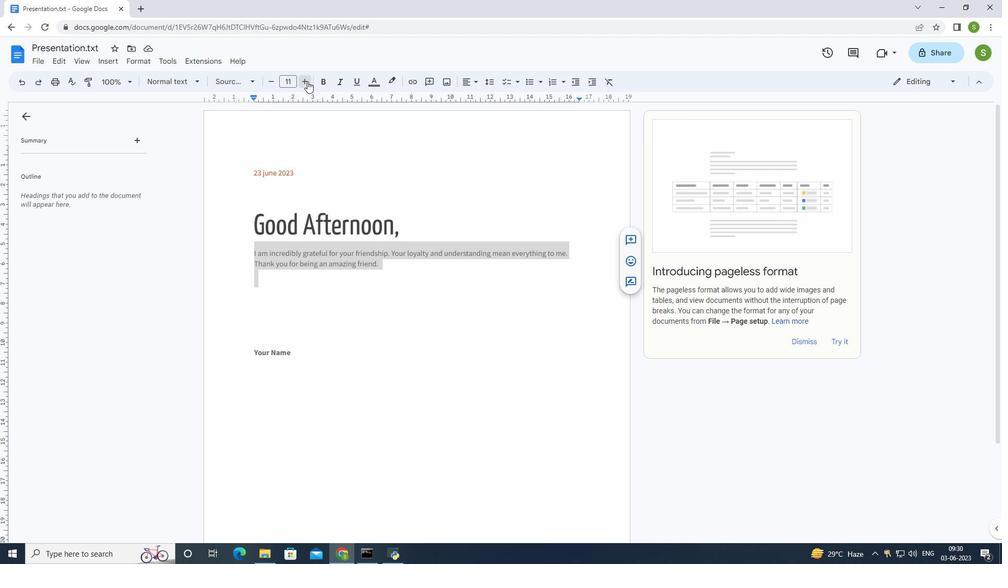 
Action: Mouse pressed left at (307, 81)
Screenshot: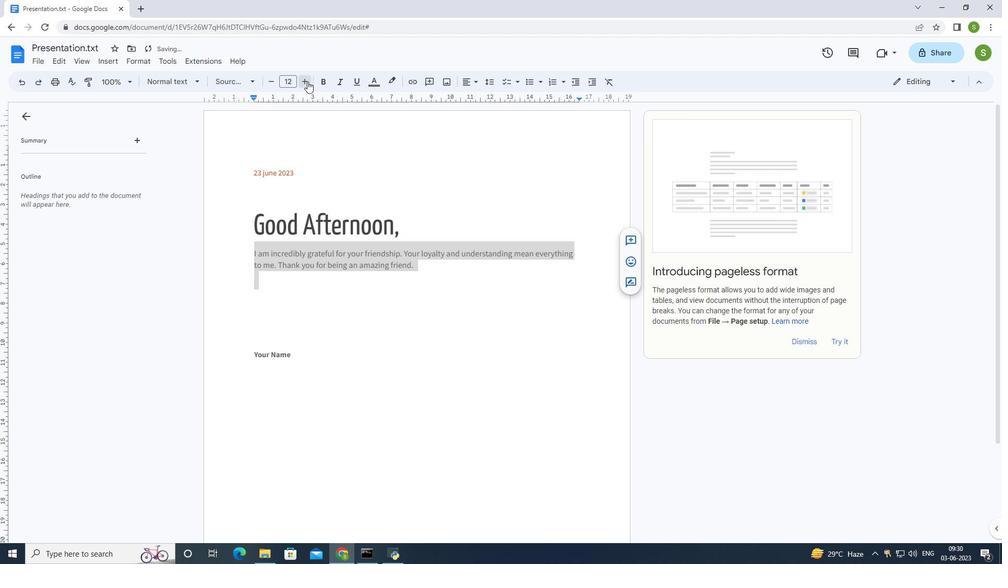 
Action: Mouse pressed left at (307, 81)
Screenshot: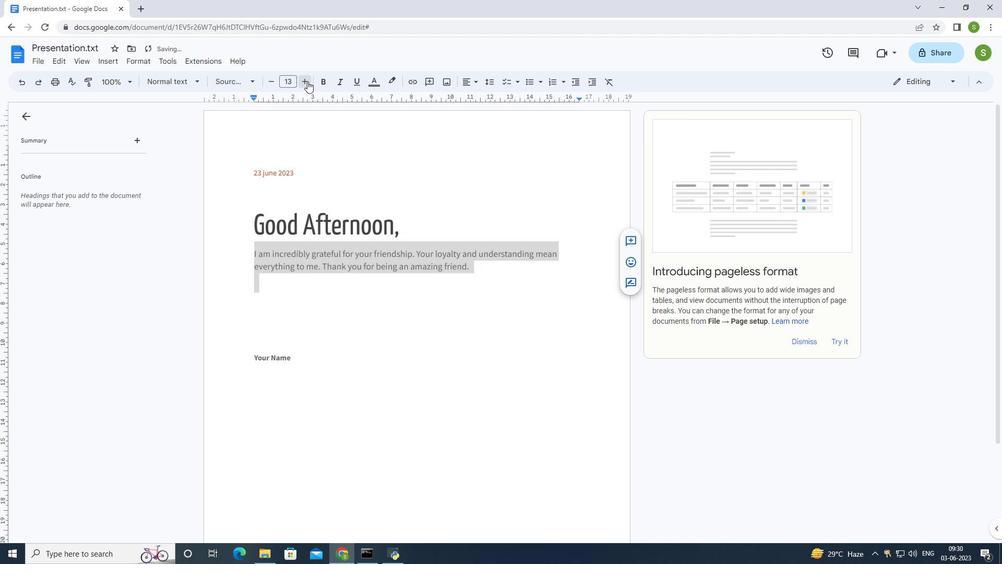 
Action: Mouse pressed left at (307, 81)
Screenshot: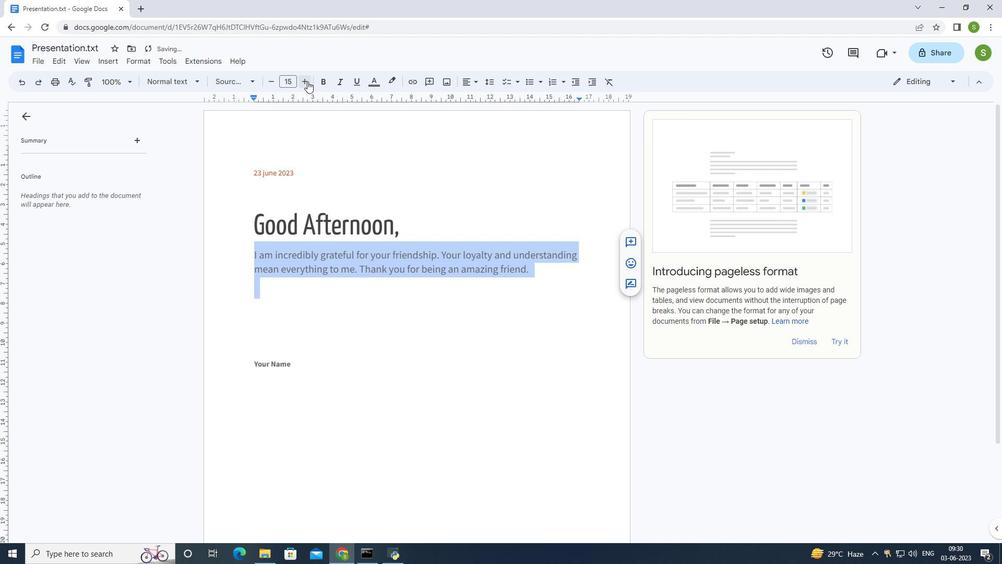 
Action: Mouse pressed left at (307, 81)
Screenshot: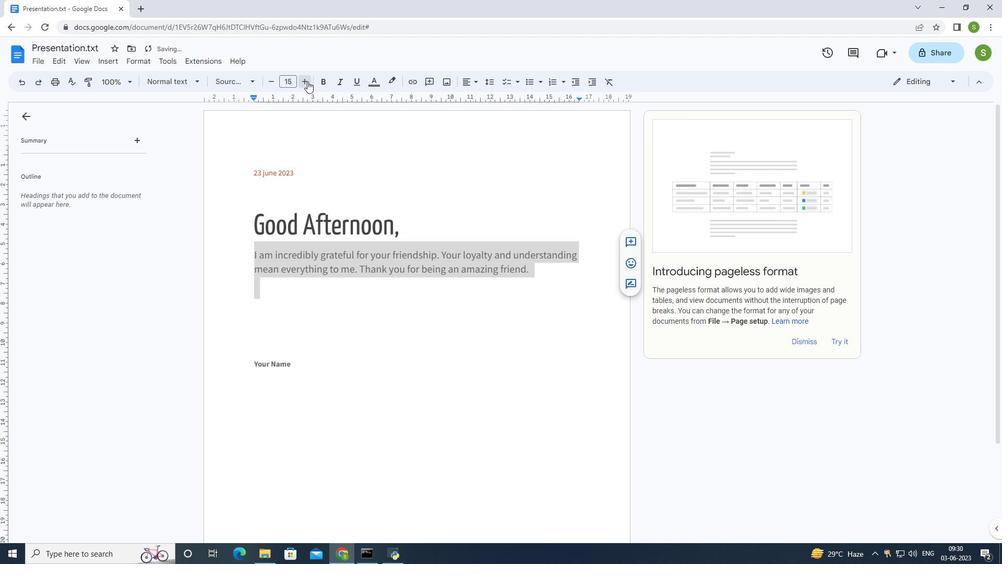 
Action: Mouse pressed left at (307, 81)
Screenshot: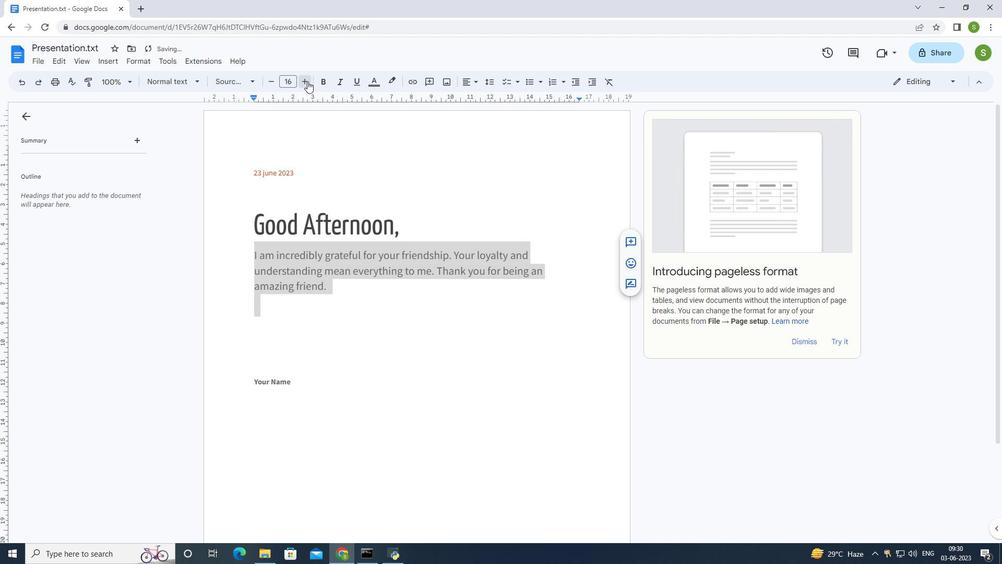 
Action: Mouse moved to (303, 388)
Screenshot: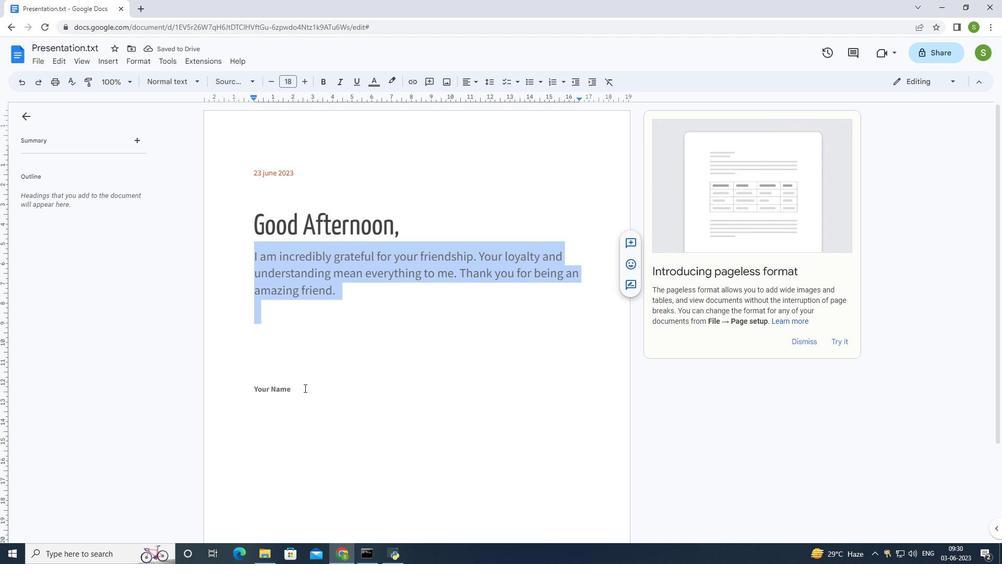 
Action: Mouse pressed left at (303, 388)
Screenshot: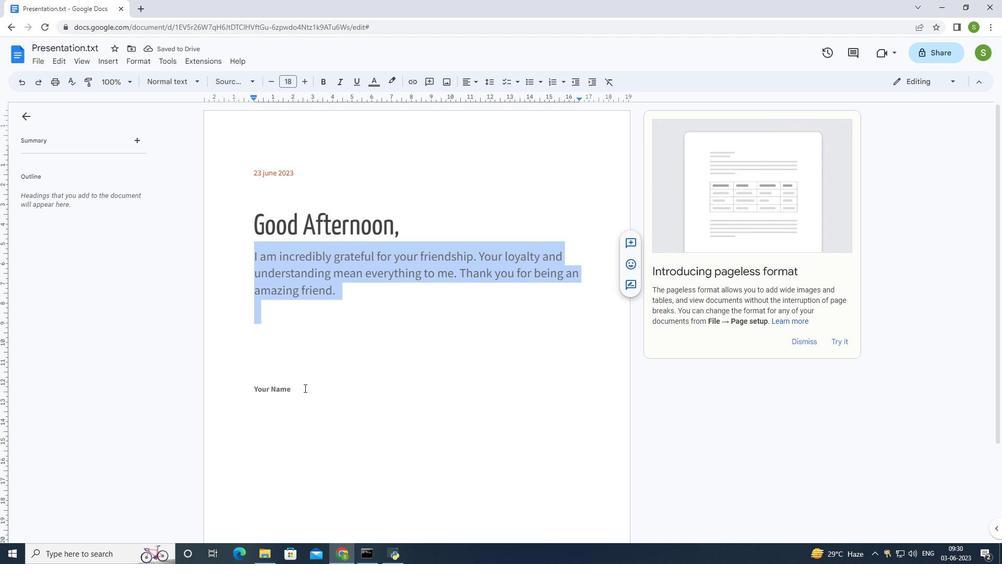 
Action: Mouse moved to (409, 348)
Screenshot: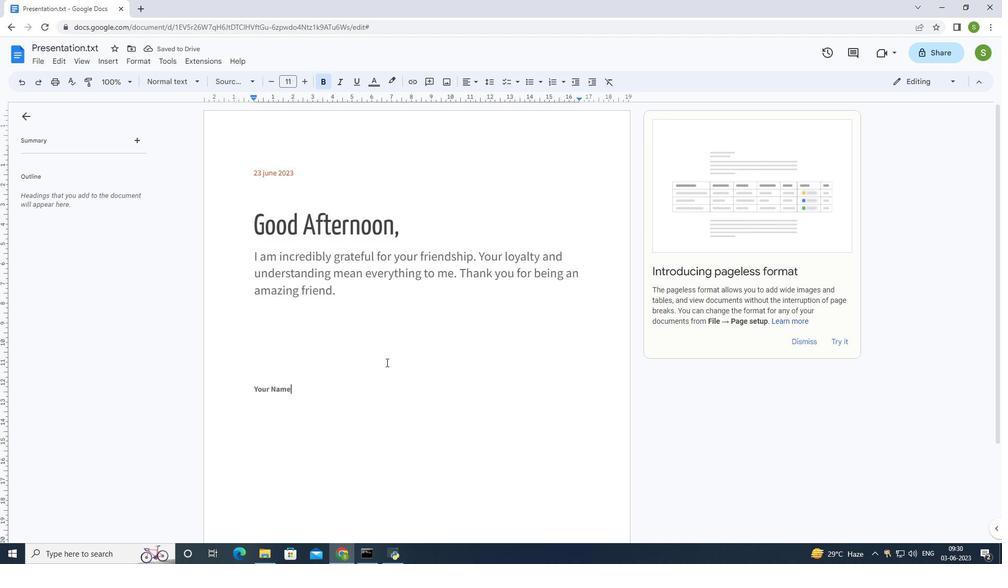 
Action: Key pressed <Key.shift_r>:<Key.space><Key.shift>Oscar
Screenshot: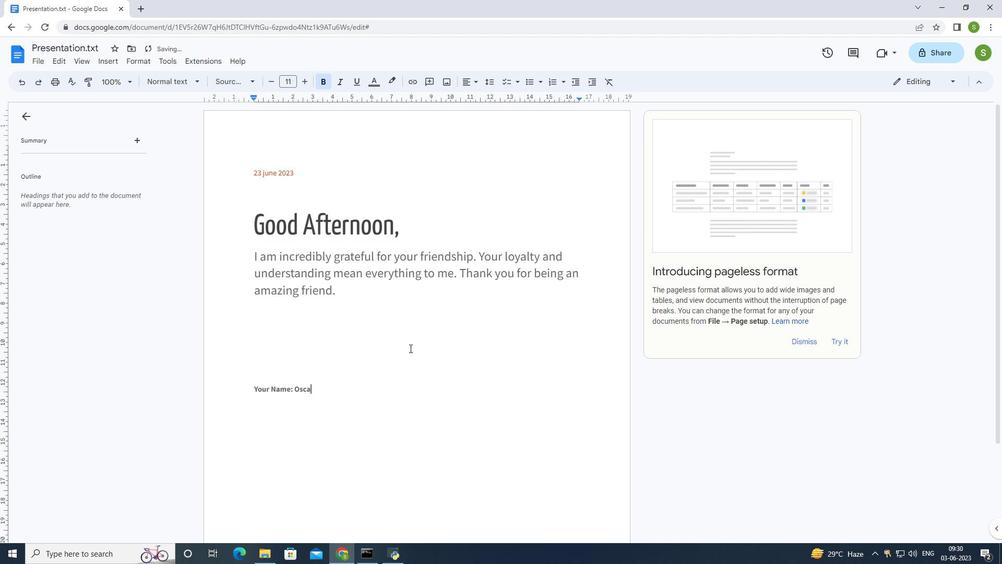 
